 Task: Reply All to email with the signature Dillon Turner with the subject Yearly report from softage.1@softage.net with the message Would it be possible to have a project status update call with all stakeholders next week?
Action: Mouse moved to (1233, 194)
Screenshot: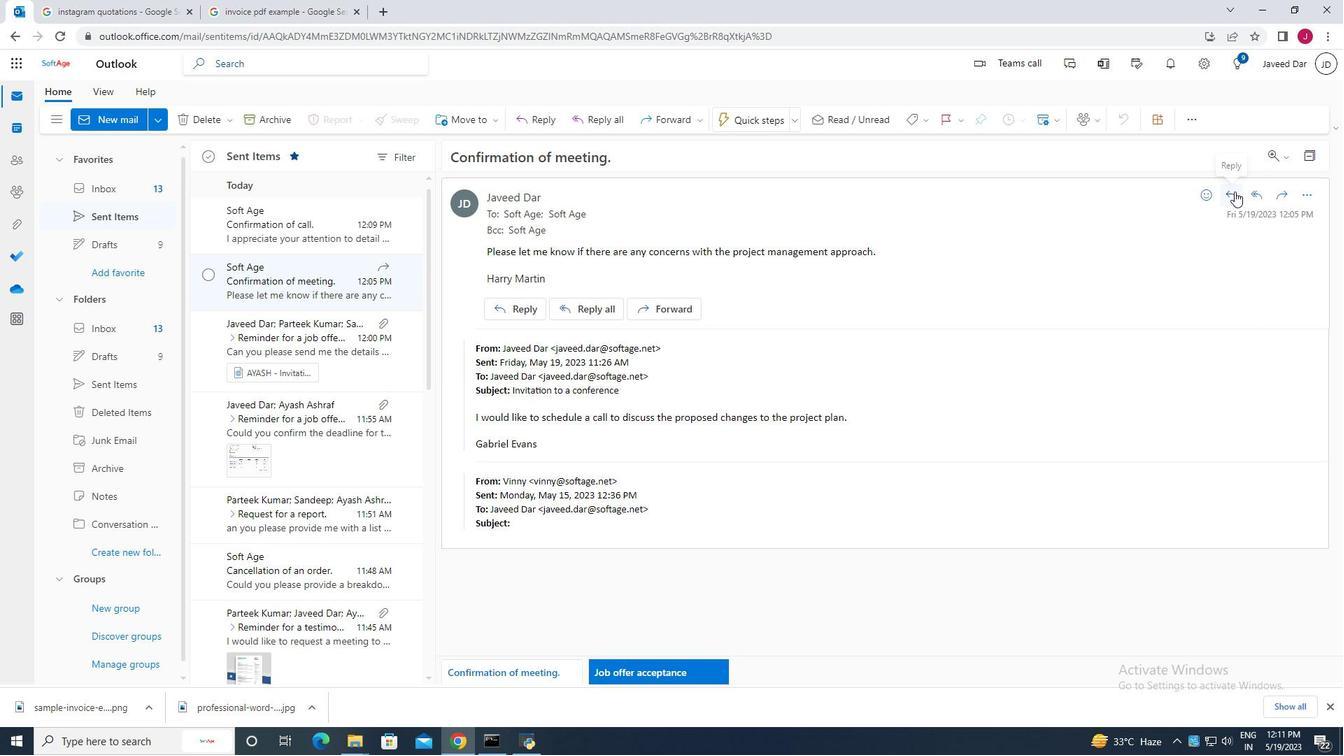 
Action: Mouse pressed left at (1233, 194)
Screenshot: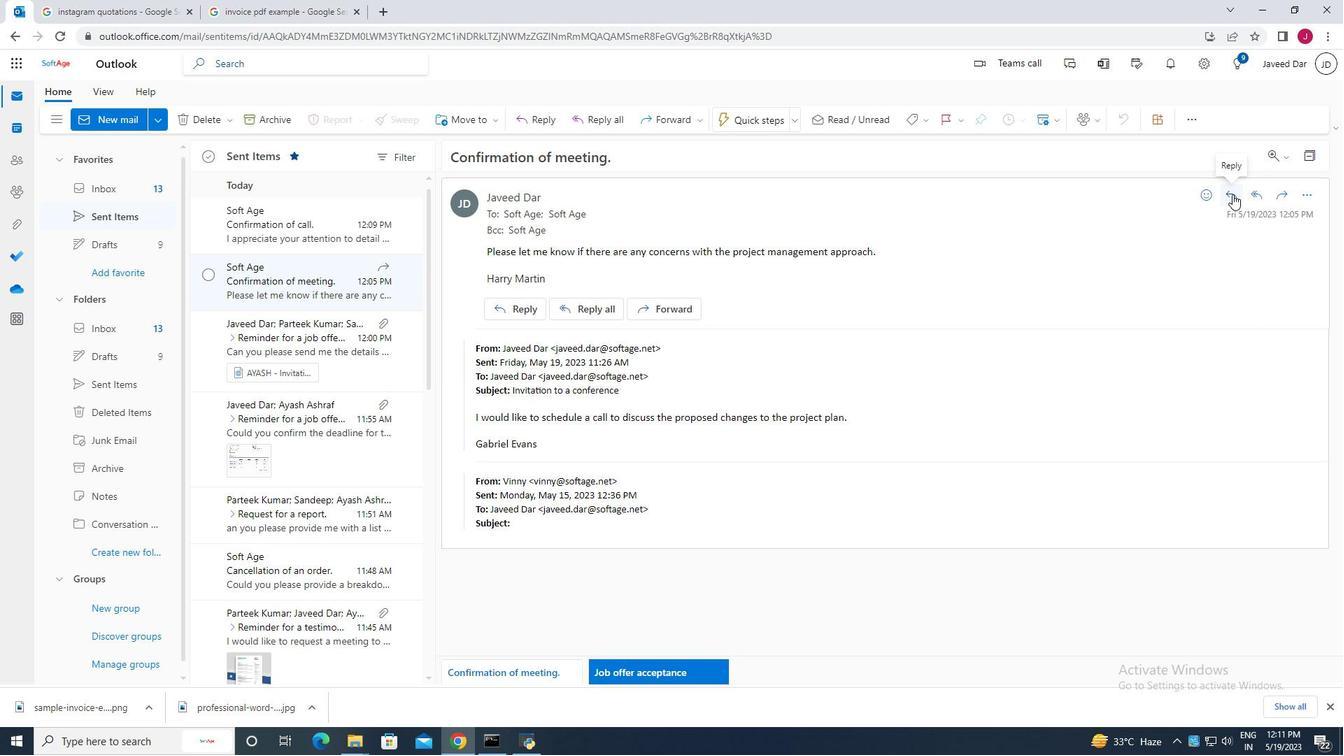 
Action: Mouse moved to (1301, 198)
Screenshot: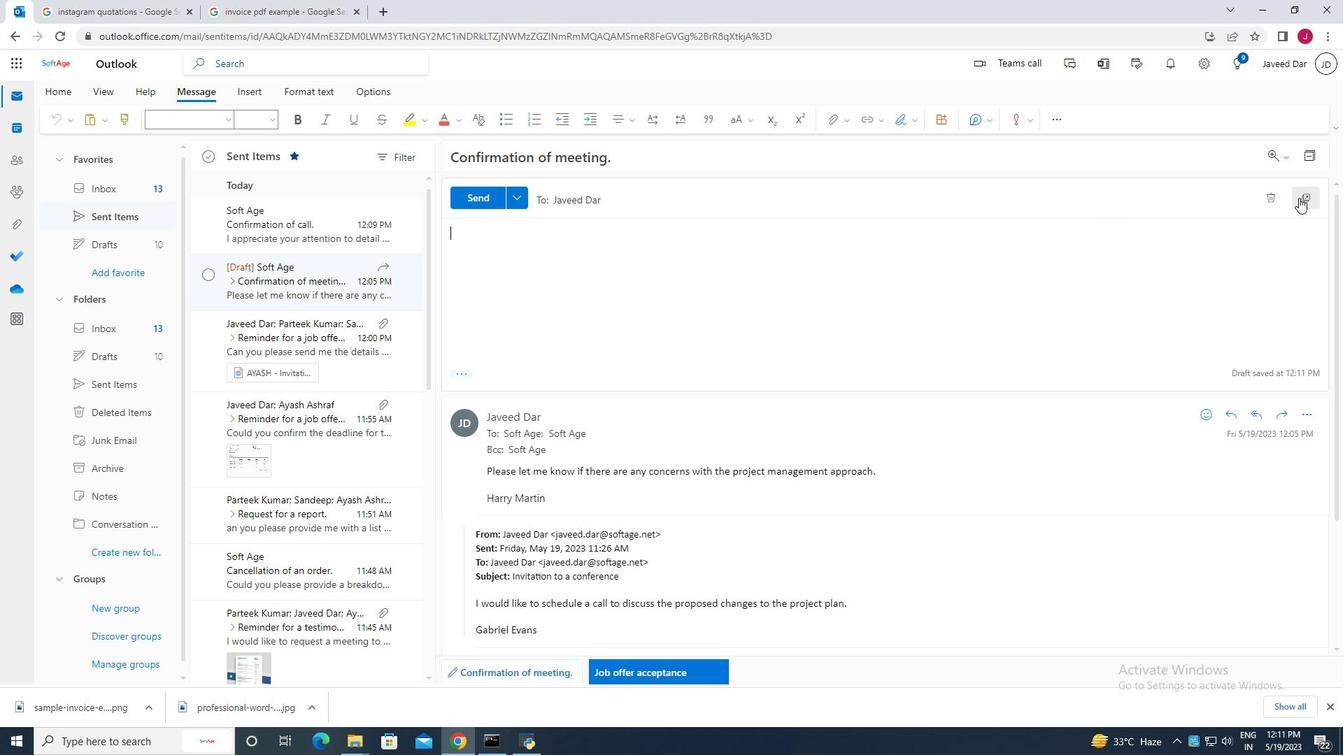 
Action: Mouse pressed left at (1301, 198)
Screenshot: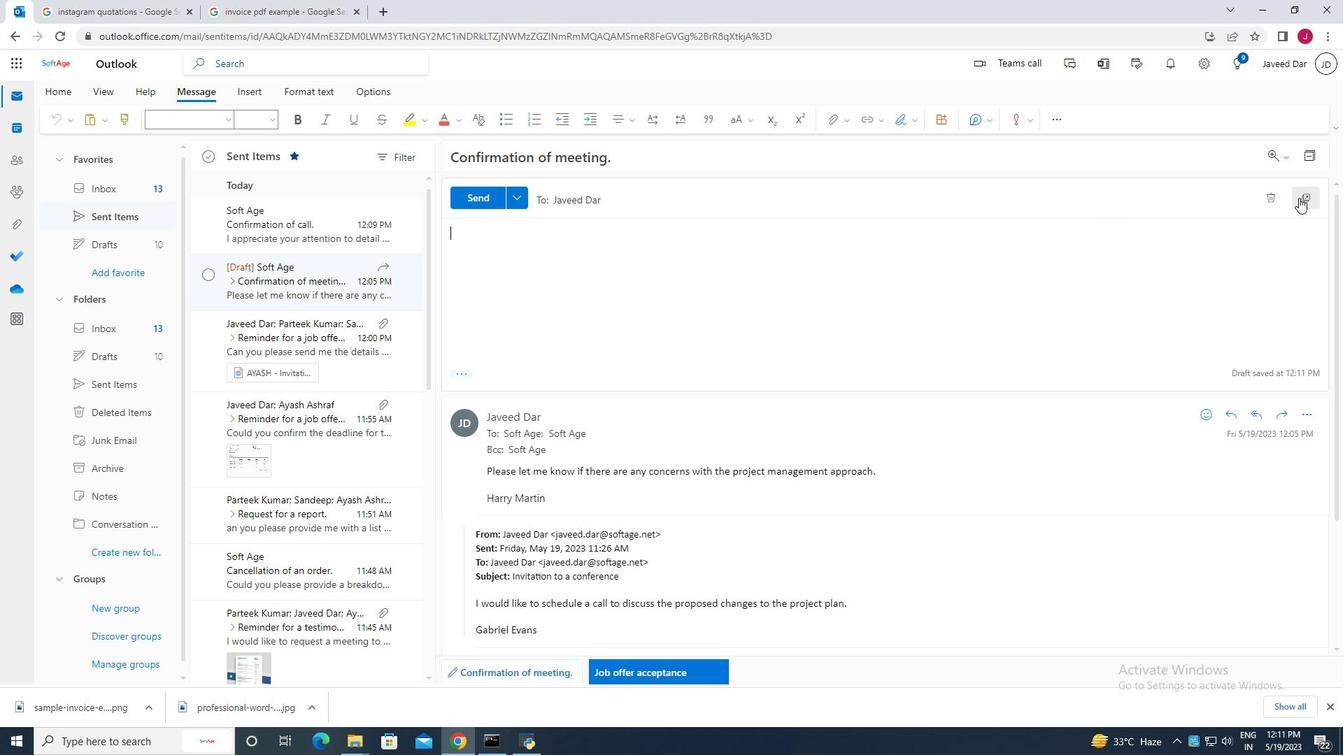 
Action: Mouse moved to (844, 44)
Screenshot: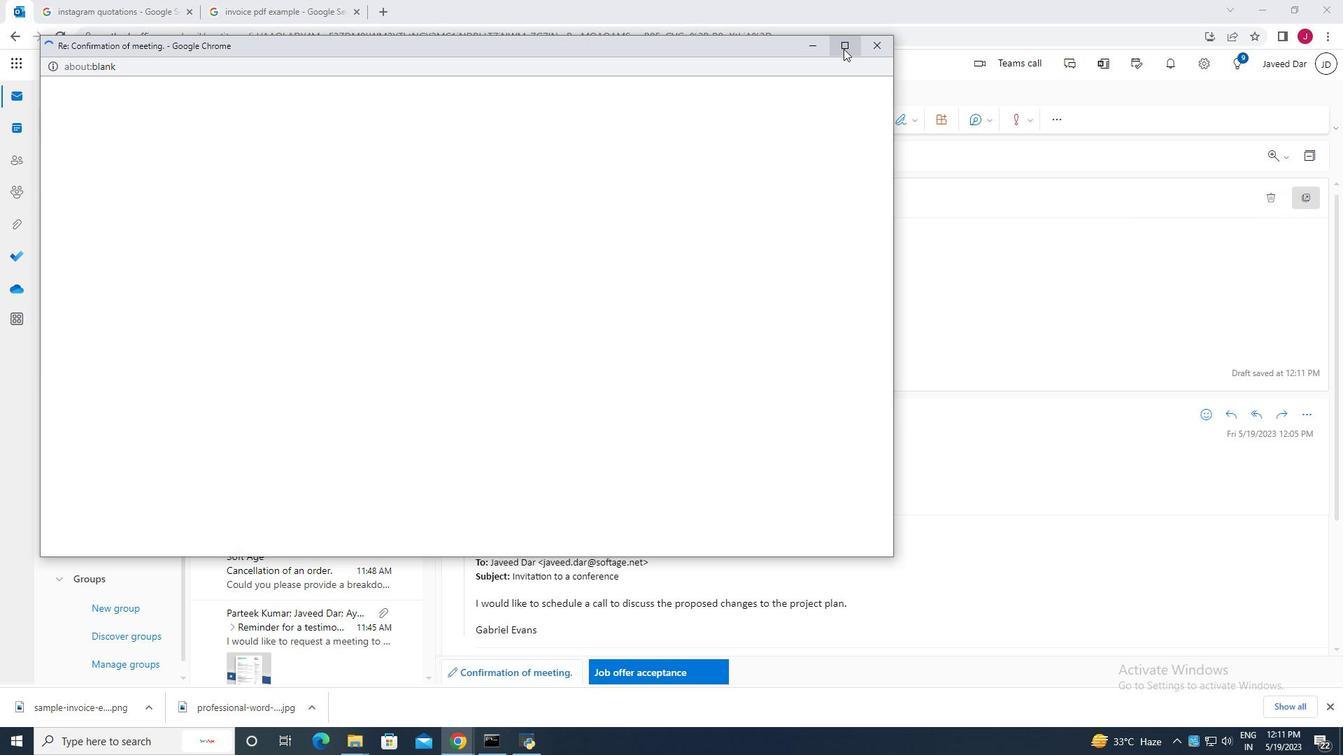 
Action: Mouse pressed left at (844, 44)
Screenshot: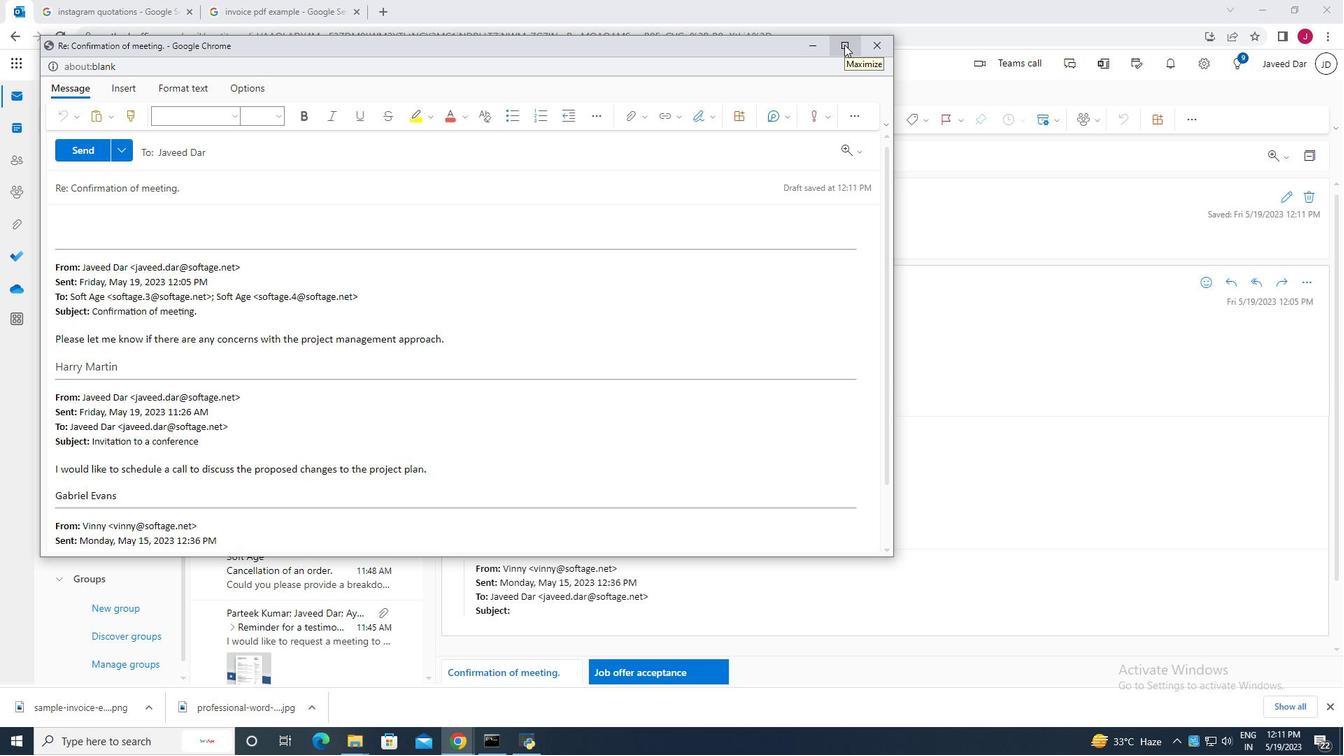 
Action: Mouse moved to (316, 150)
Screenshot: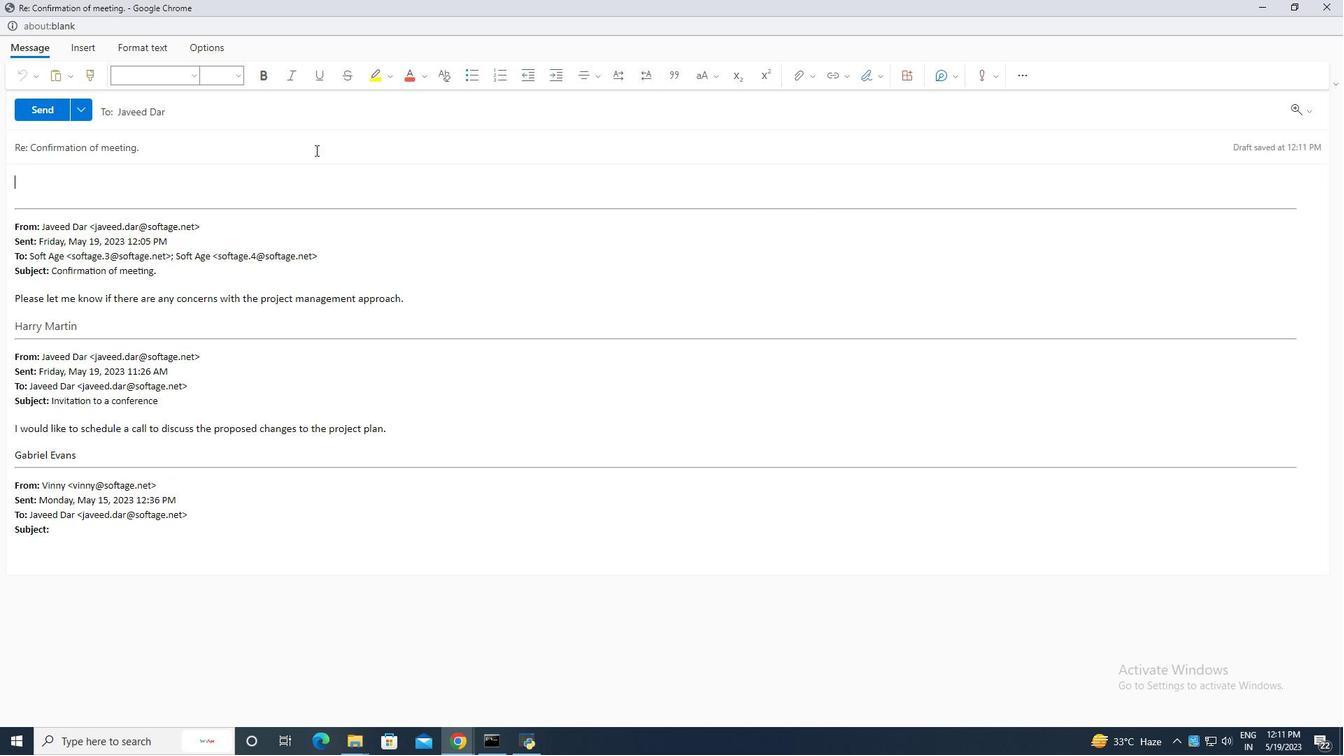
Action: Mouse pressed left at (316, 150)
Screenshot: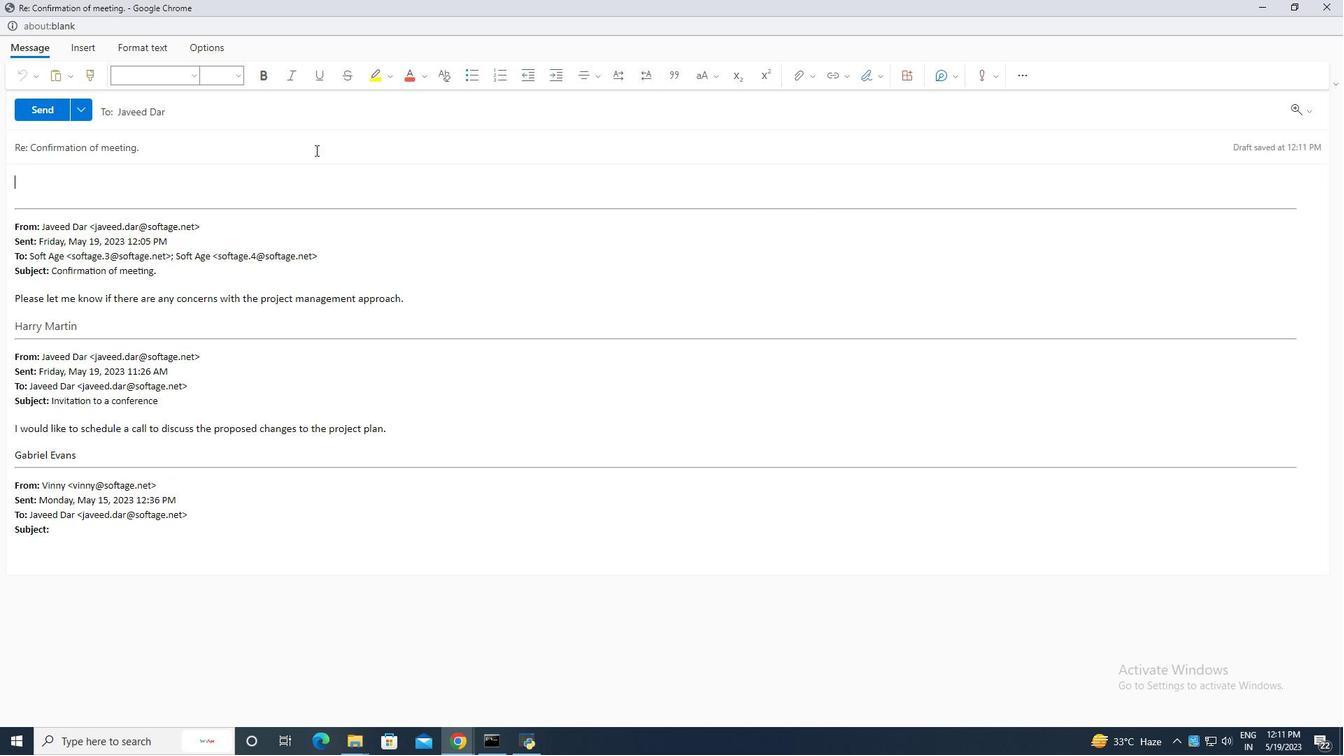 
Action: Mouse moved to (318, 149)
Screenshot: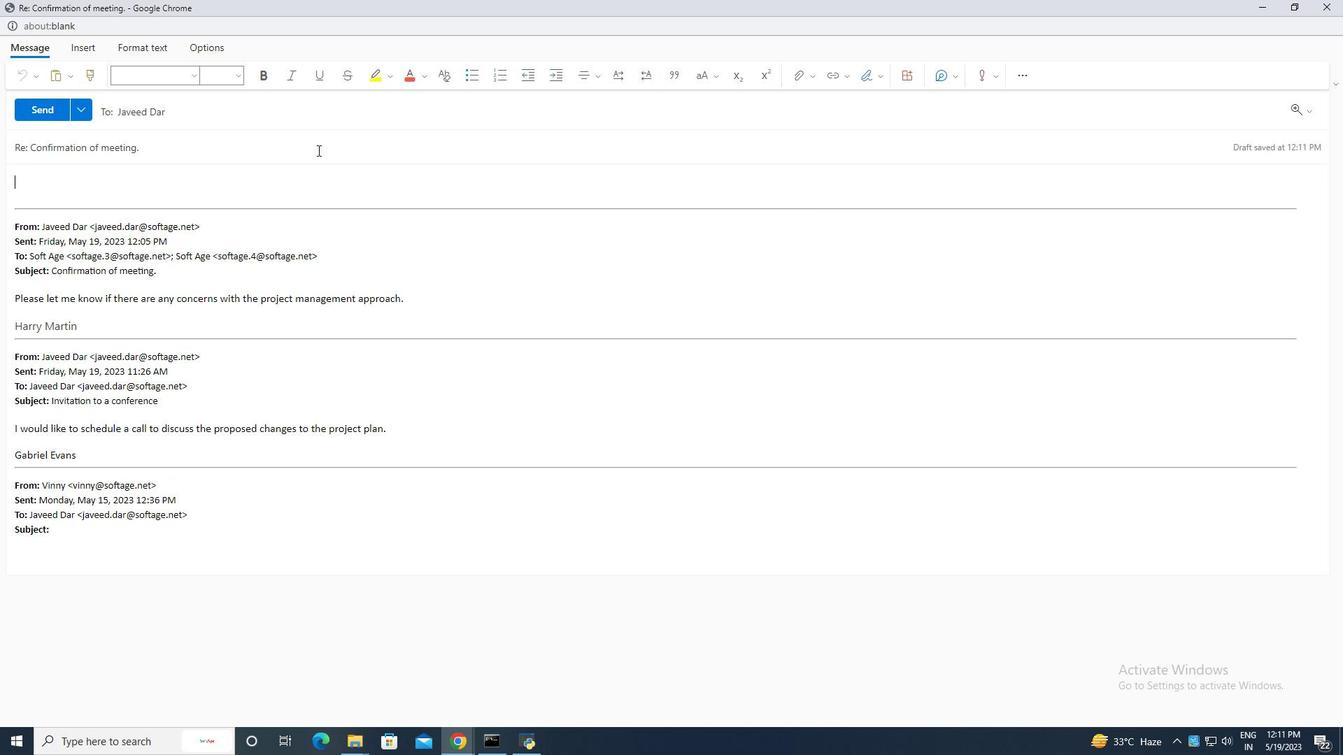 
Action: Key pressed <Key.backspace><Key.backspace><Key.backspace><Key.backspace><Key.backspace><Key.backspace><Key.backspace><Key.backspace><Key.backspace><Key.backspace><Key.backspace><Key.backspace><Key.backspace><Key.backspace><Key.backspace><Key.backspace><Key.backspace><Key.backspace><Key.backspace><Key.backspace><Key.backspace><Key.backspace><Key.backspace><Key.backspace><Key.backspace><Key.backspace><Key.backspace><Key.backspace><Key.backspace><Key.backspace><Key.backspace>
Screenshot: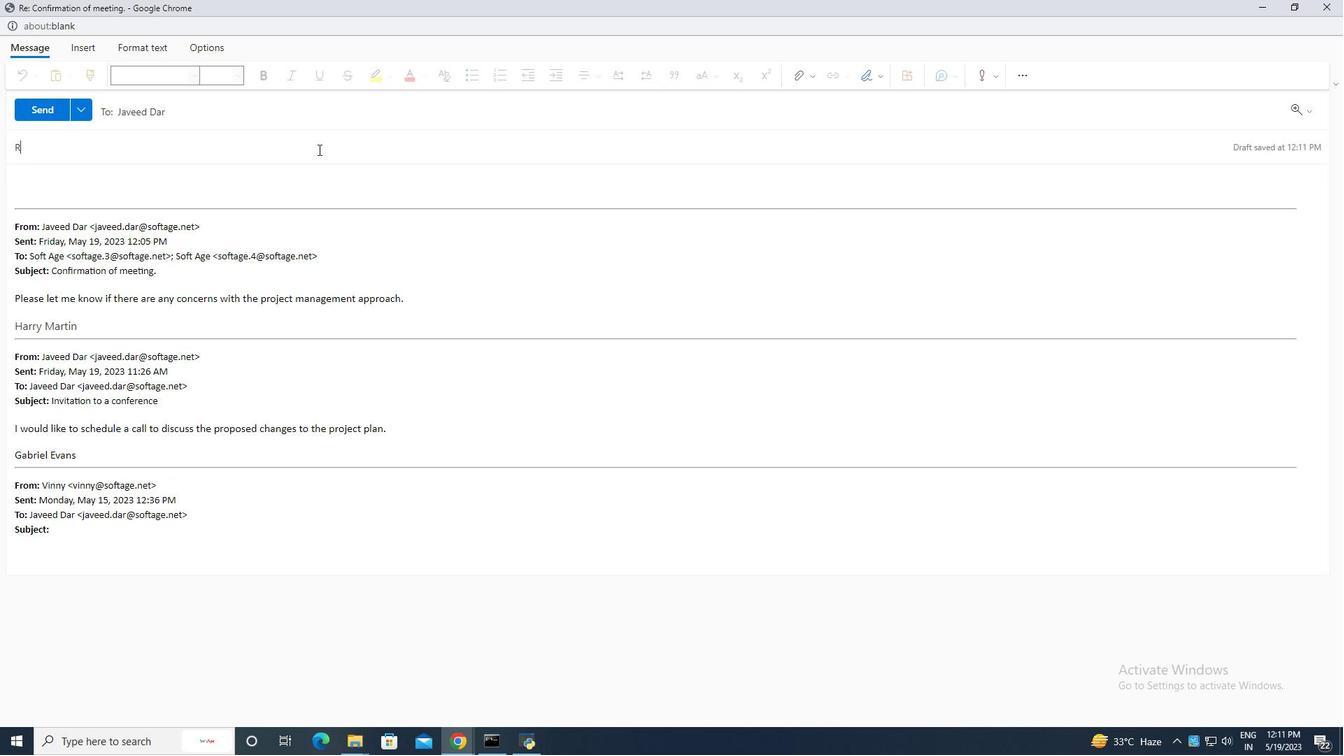 
Action: Mouse moved to (335, 108)
Screenshot: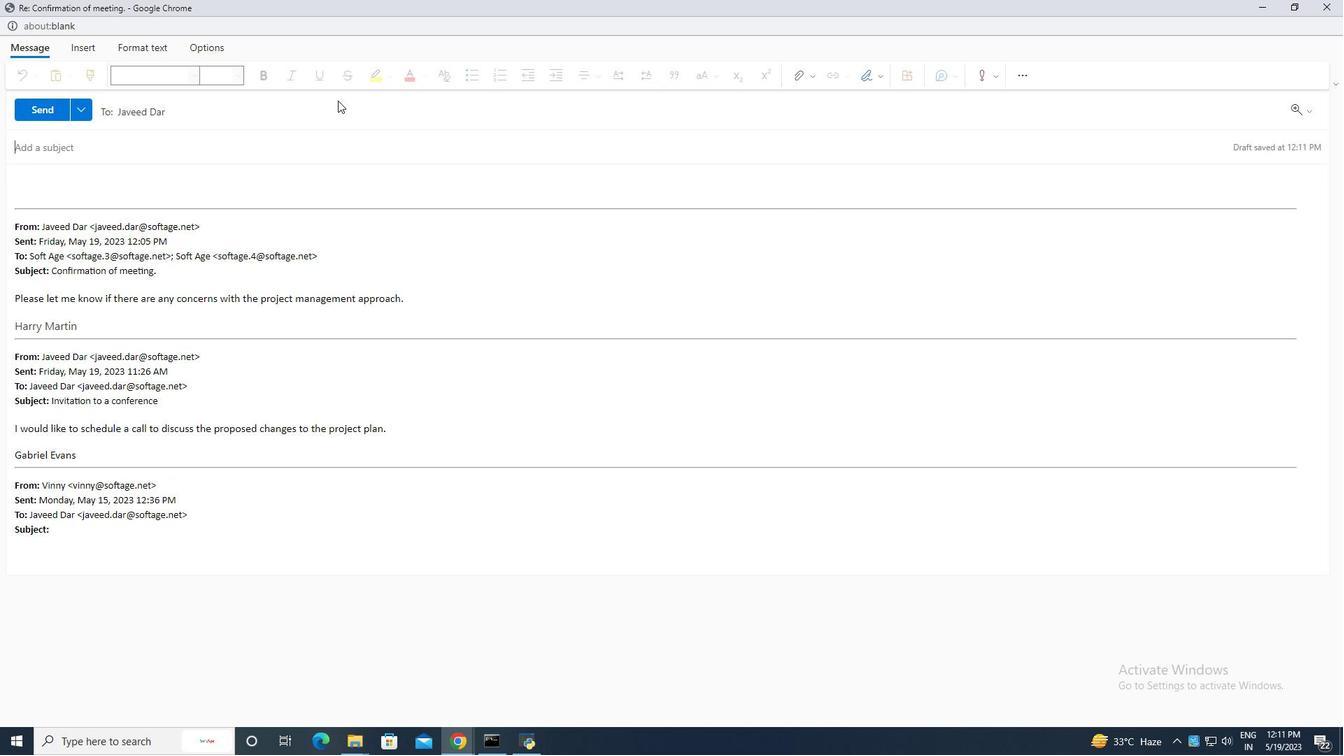 
Action: Mouse pressed left at (335, 108)
Screenshot: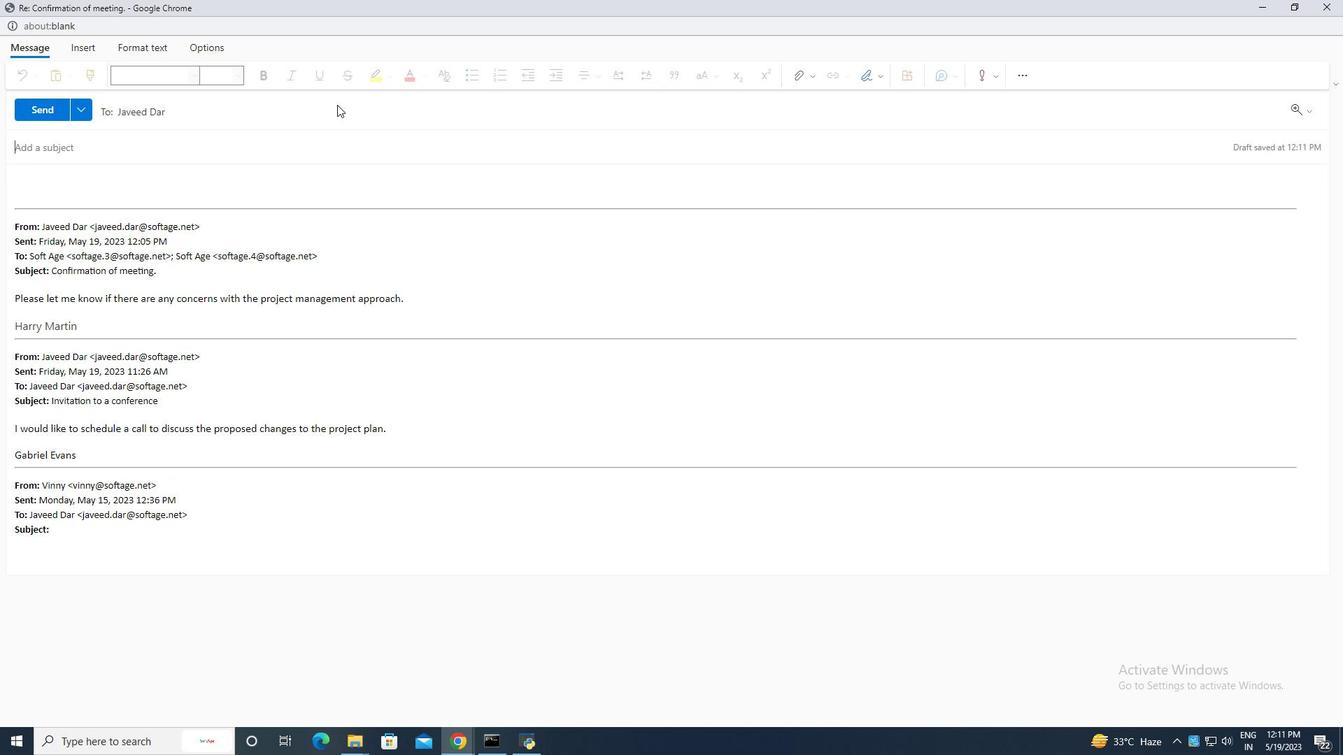 
Action: Mouse moved to (129, 148)
Screenshot: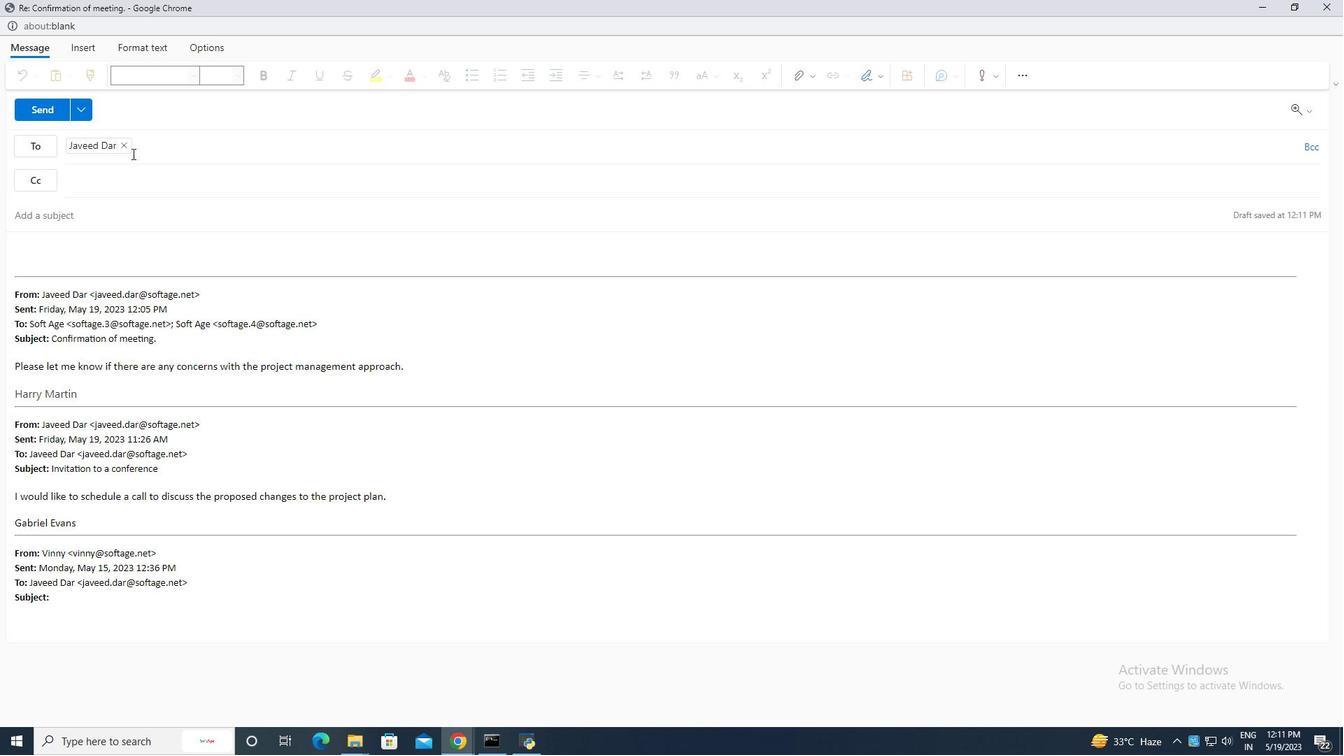 
Action: Mouse pressed left at (129, 148)
Screenshot: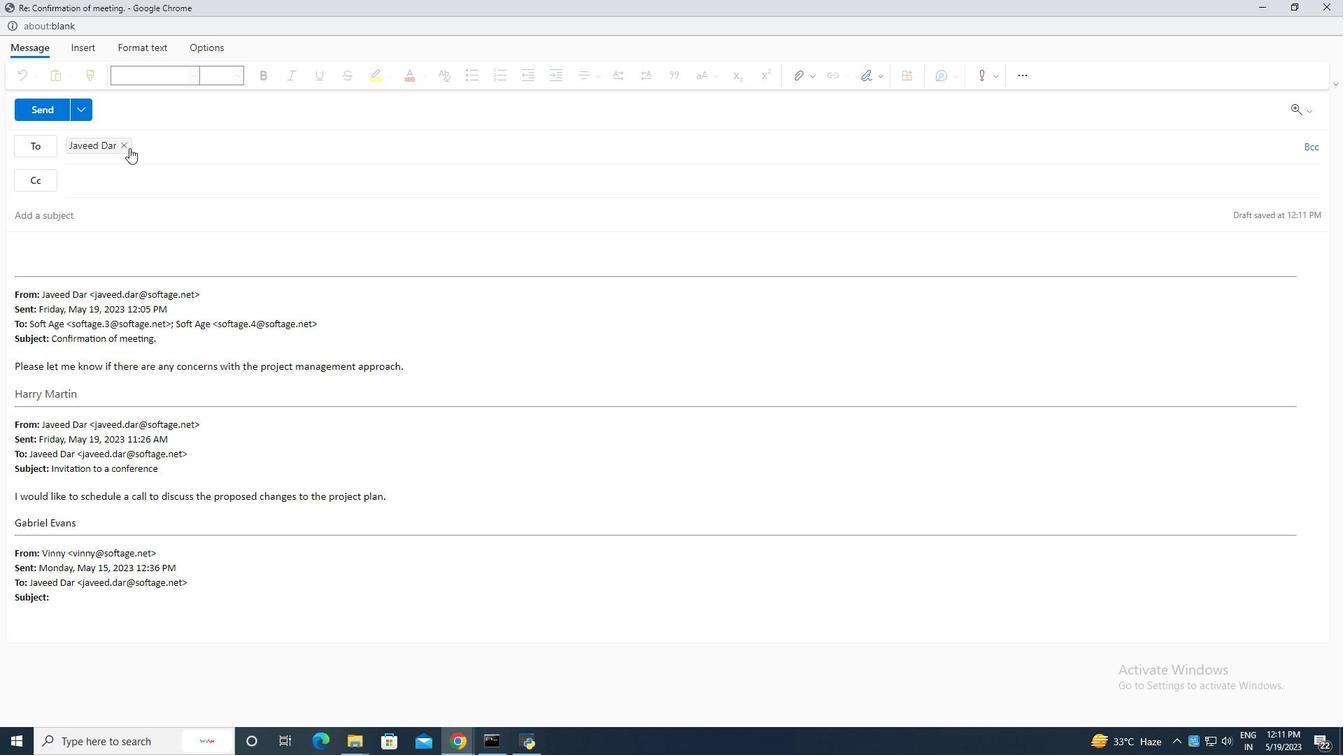 
Action: Mouse moved to (123, 142)
Screenshot: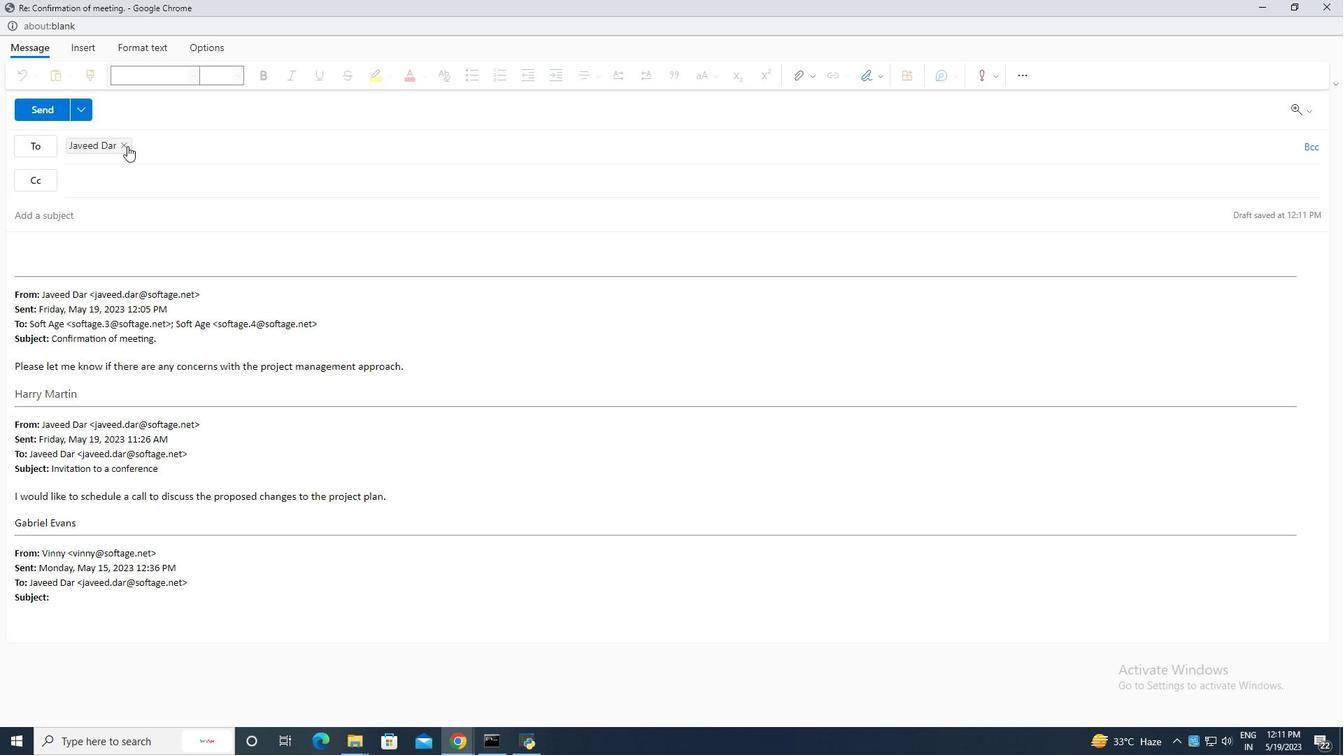 
Action: Mouse pressed left at (123, 142)
Screenshot: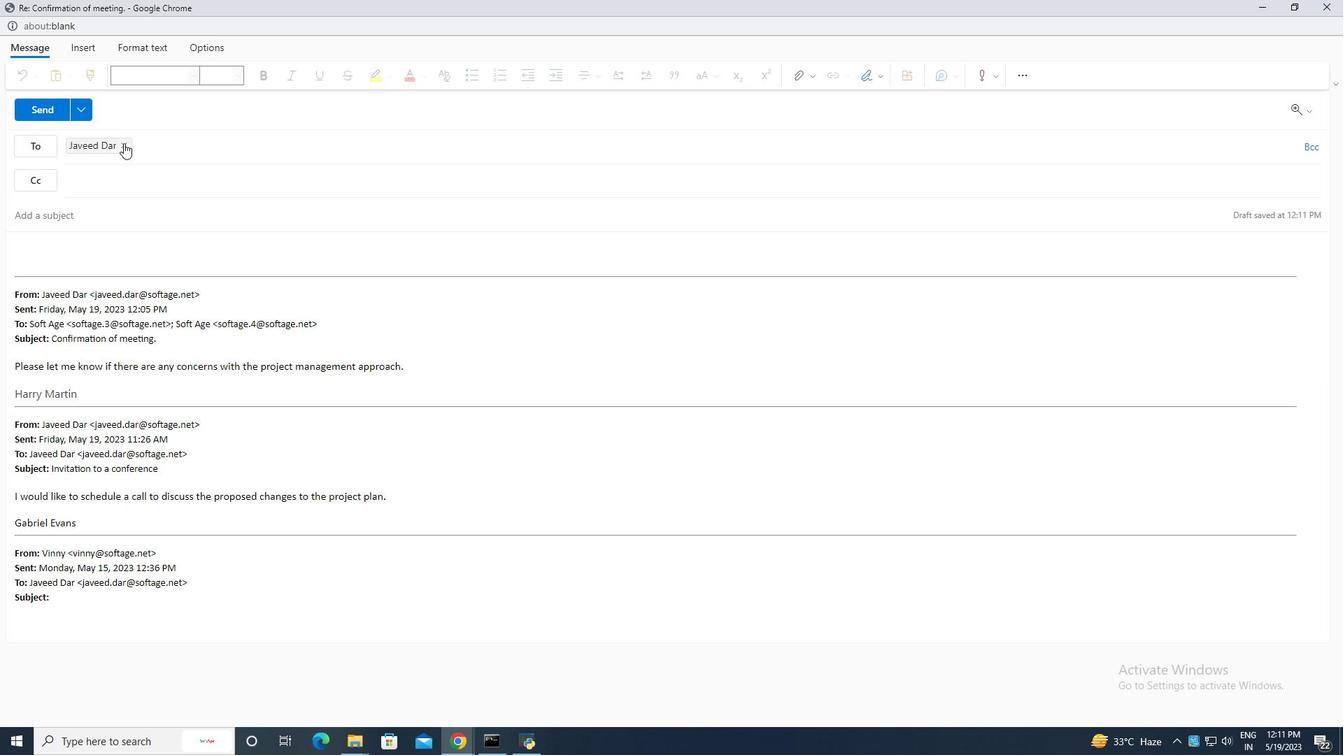 
Action: Mouse moved to (347, 212)
Screenshot: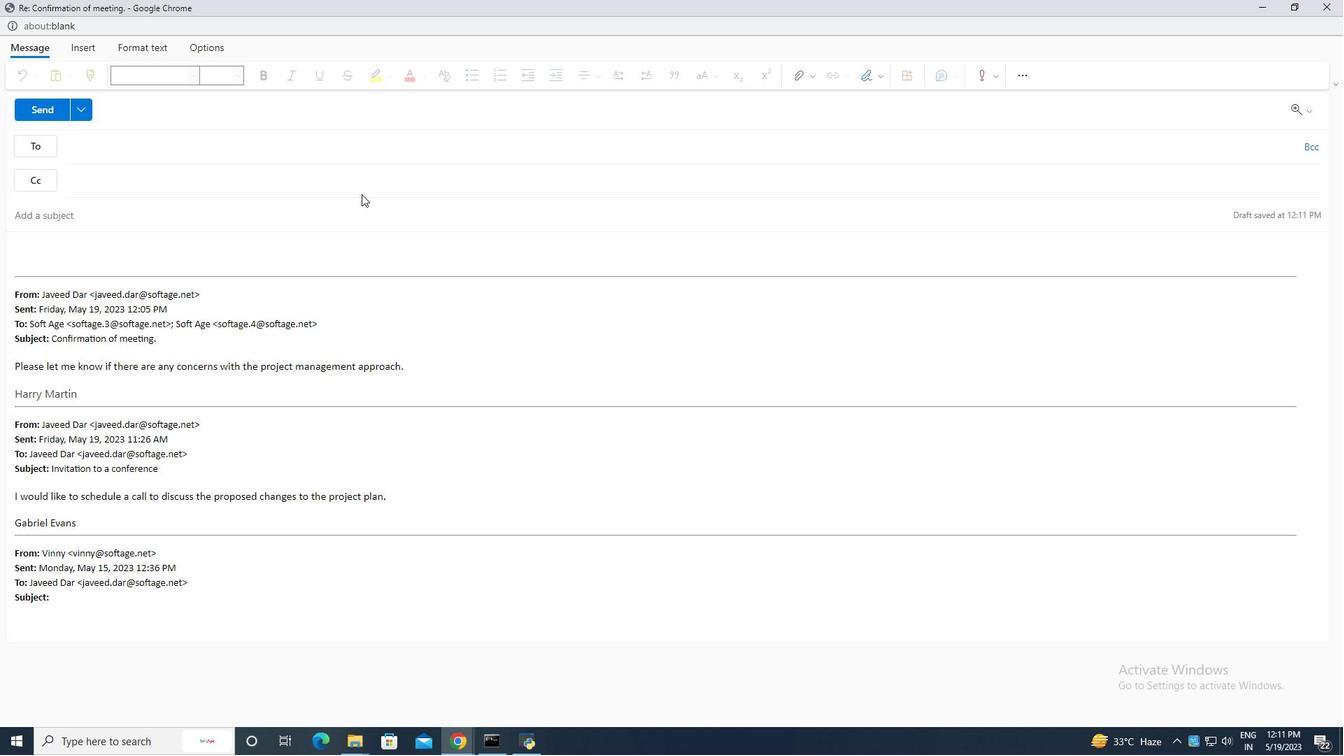 
Action: Mouse pressed left at (347, 212)
Screenshot: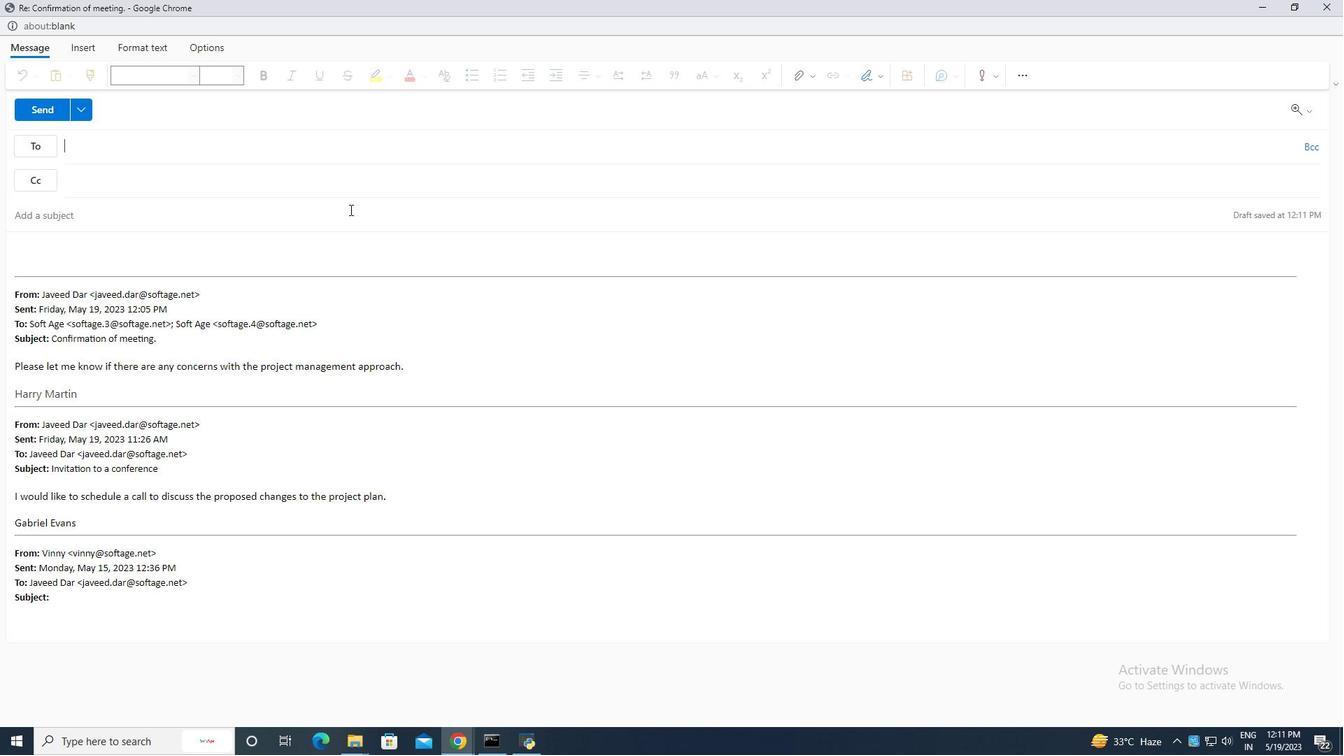 
Action: Mouse moved to (347, 212)
Screenshot: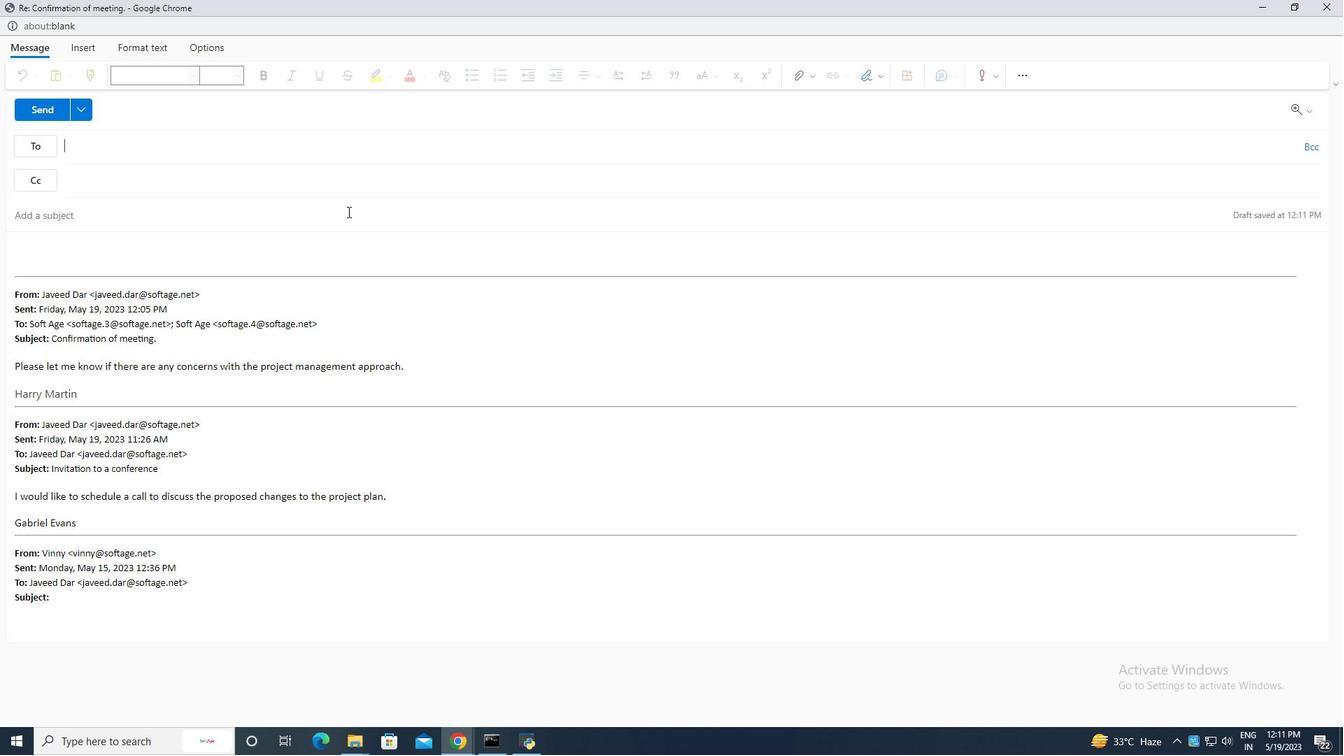 
Action: Key pressed <Key.caps_lock>Y<Key.caps_lock>early<Key.space>report<Key.space>f<Key.backspace>.
Screenshot: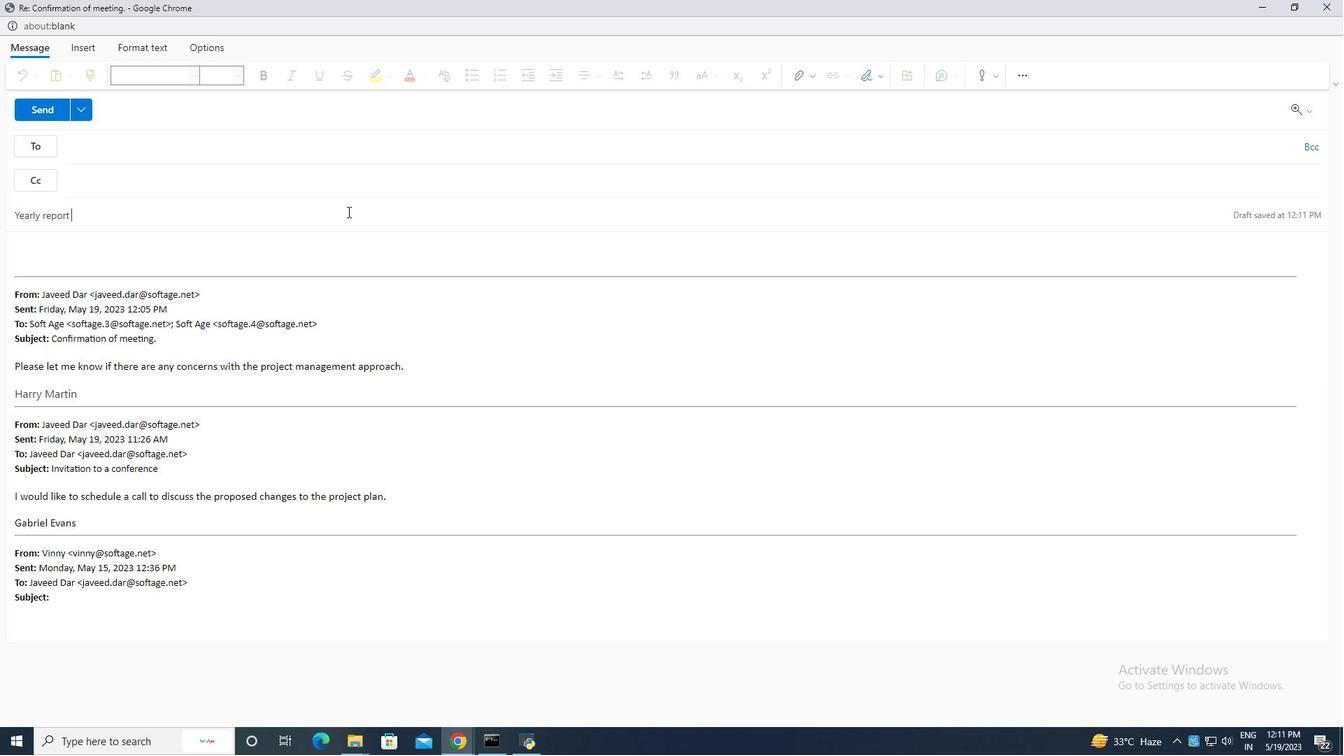 
Action: Mouse moved to (148, 254)
Screenshot: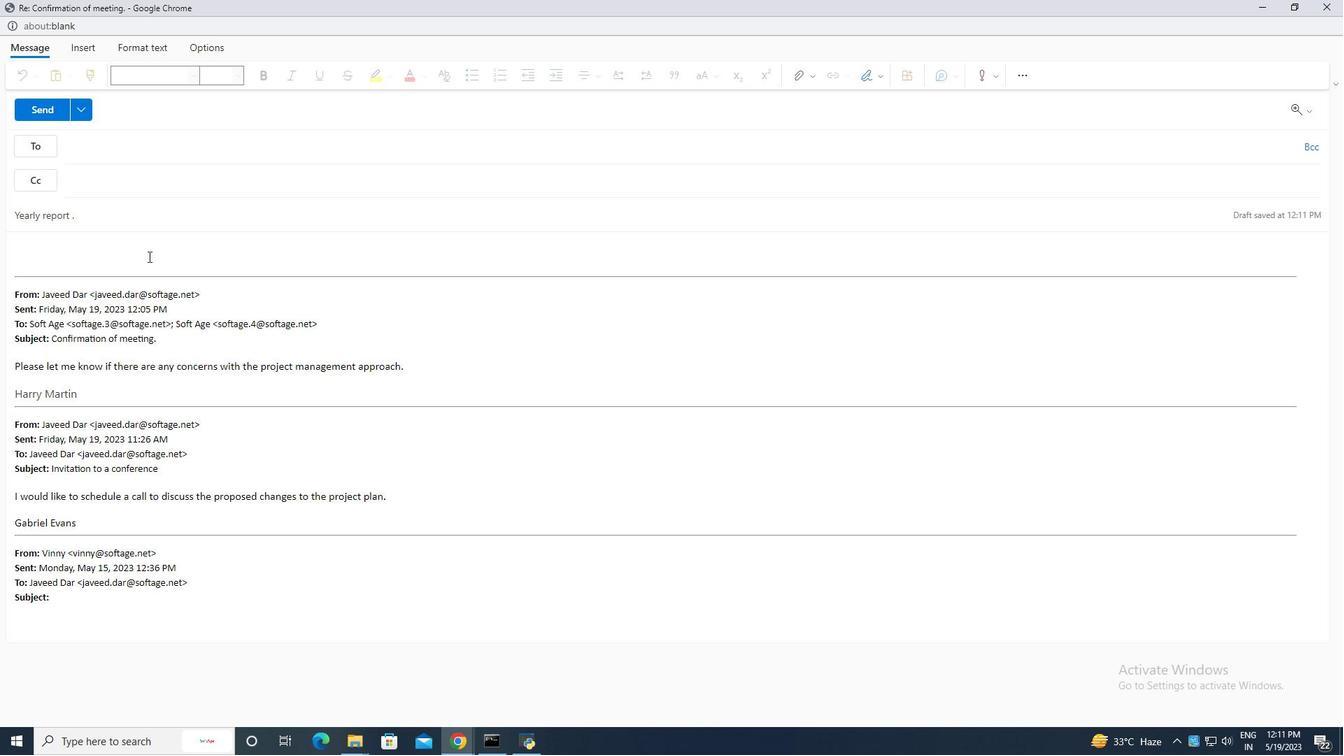 
Action: Mouse pressed left at (148, 254)
Screenshot: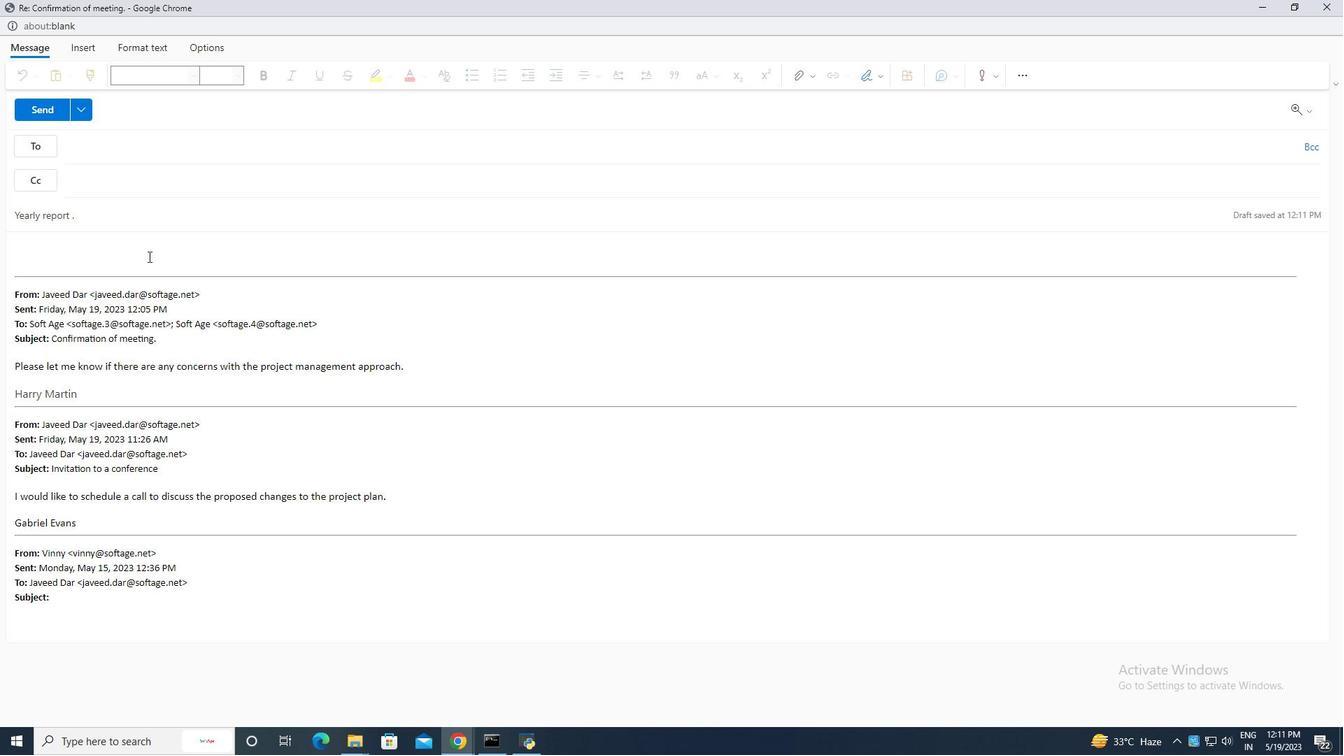 
Action: Mouse moved to (426, 323)
Screenshot: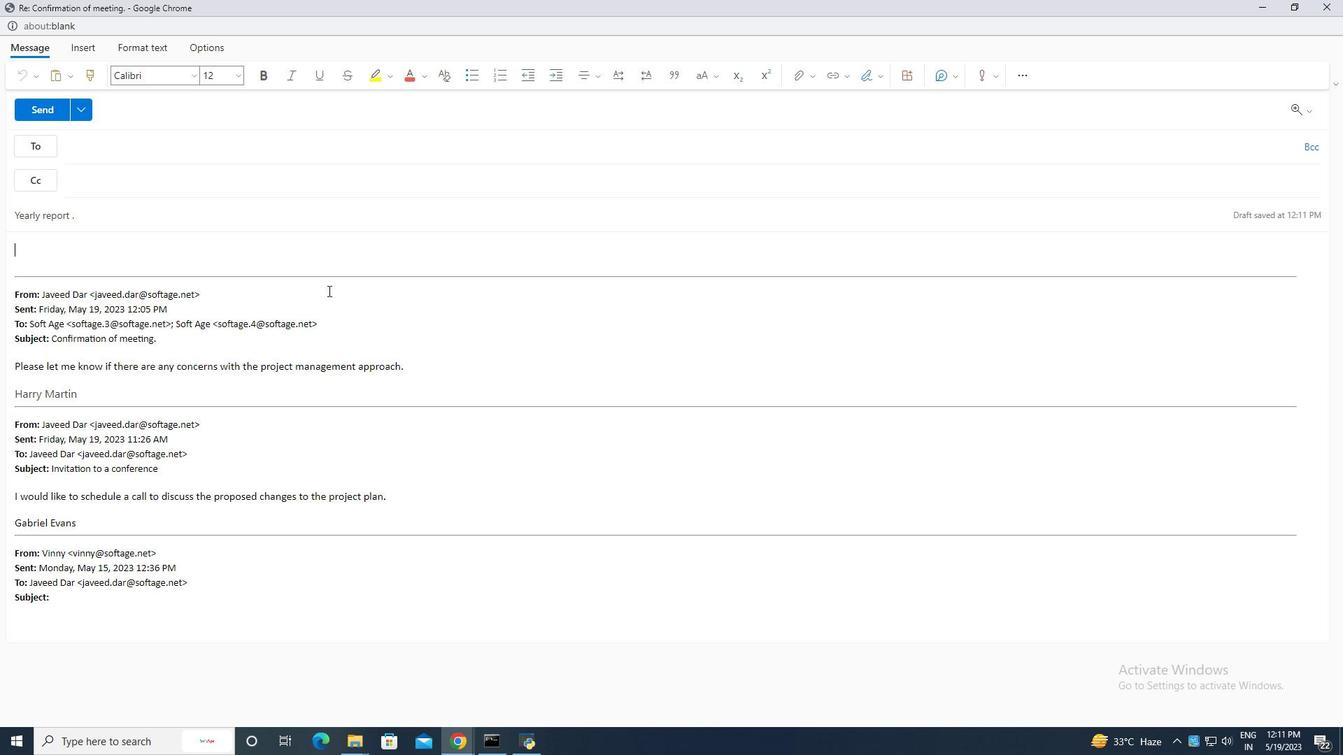 
Action: Key pressed <Key.caps_lock>W<Key.caps_lock>ould<Key.space>you<Key.space><Key.backspace><Key.backspace><Key.backspace><Key.backspace>it<Key.space>be<Key.space>possible<Key.space>to<Key.space>have<Key.space>a<Key.space>project<Key.space>status<Key.space><Key.backspace><Key.backspace><Key.backspace><Key.backspace><Key.backspace><Key.backspace><Key.backspace>status<Key.space>update<Key.space>call<Key.space>with<Key.space>all<Key.space>atakeholders<Key.space>next<Key.space>week<Key.left><Key.left><Key.left><Key.left><Key.left><Key.left><Key.left><Key.left><Key.left><Key.left><Key.left><Key.left><Key.left><Key.left><Key.left><Key.left><Key.left><Key.left><Key.left><Key.left><Key.left><Key.left>s<Key.right><Key.backspace><Key.right><Key.right><Key.right><Key.right><Key.right><Key.right><Key.right><Key.right><Key.right><Key.right><Key.right><Key.right><Key.right><Key.right><Key.right><Key.right><Key.right><Key.right><Key.right><Key.right><Key.right>.<Key.space>
Screenshot: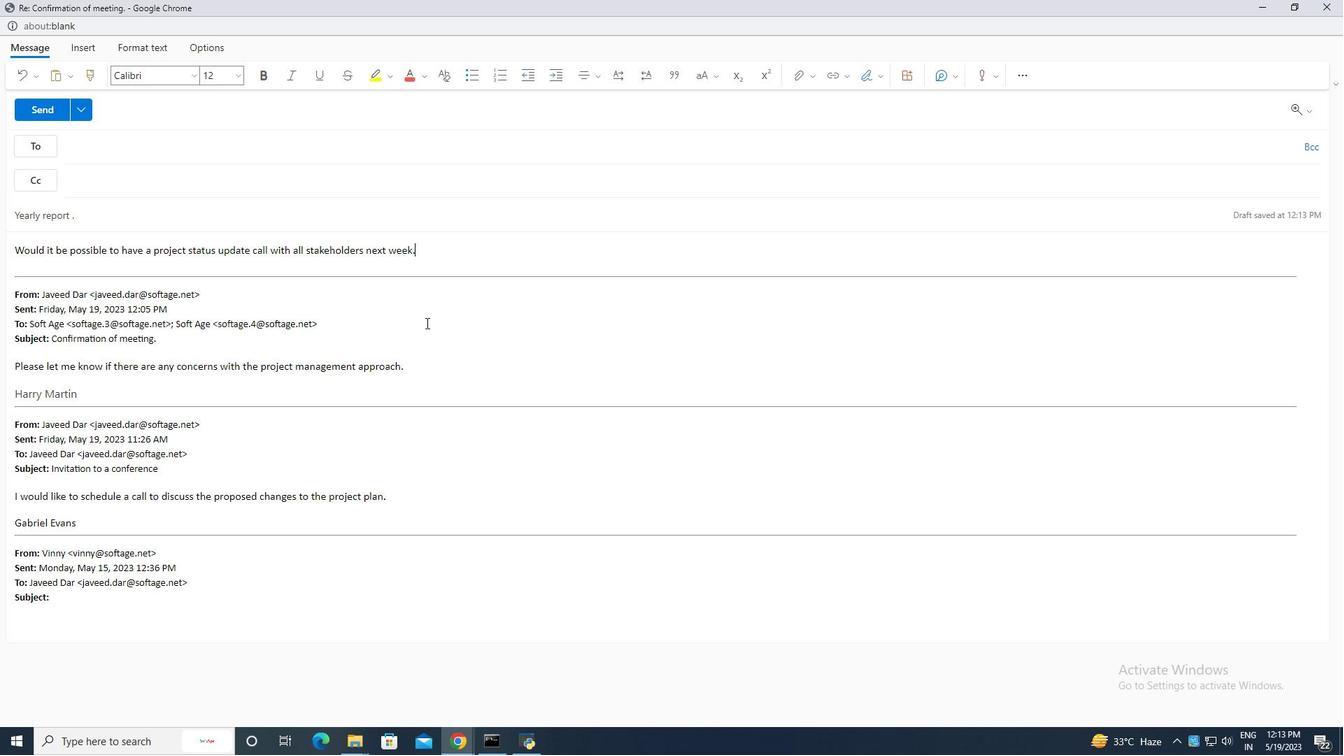 
Action: Mouse moved to (870, 76)
Screenshot: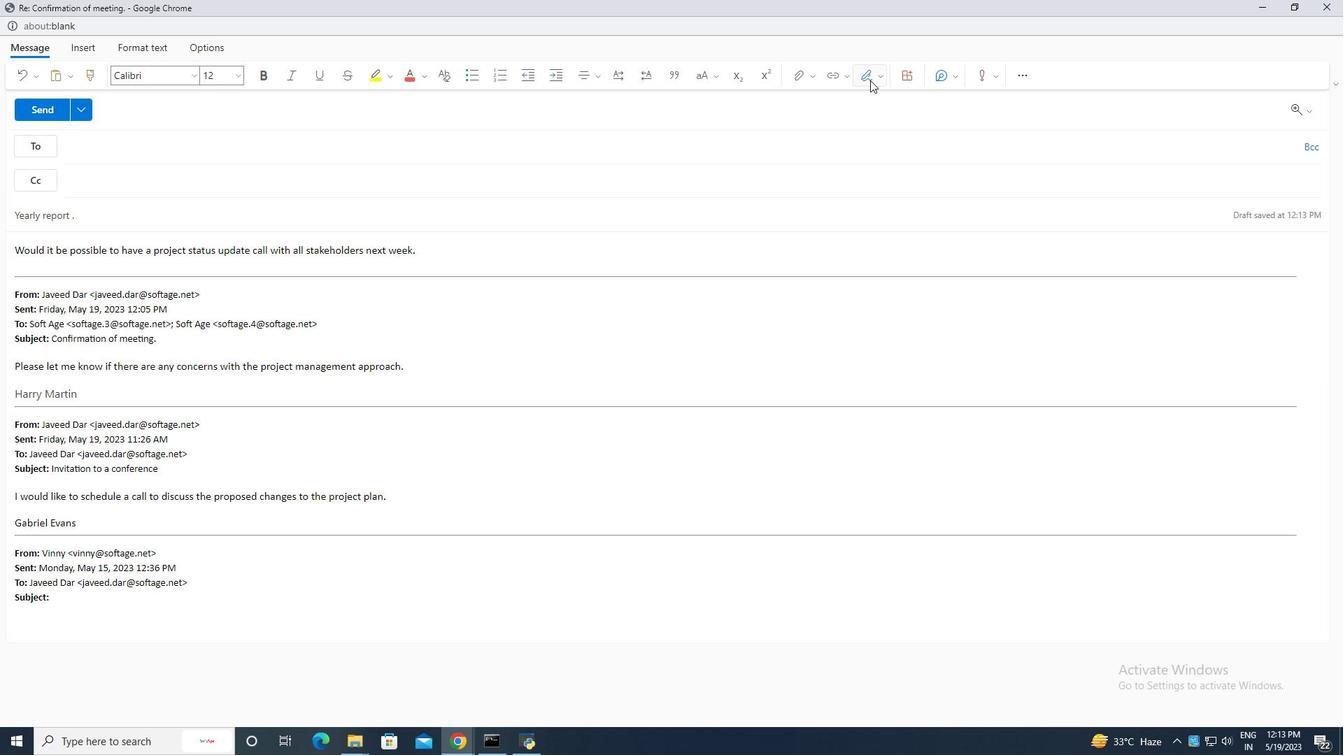 
Action: Mouse pressed left at (870, 76)
Screenshot: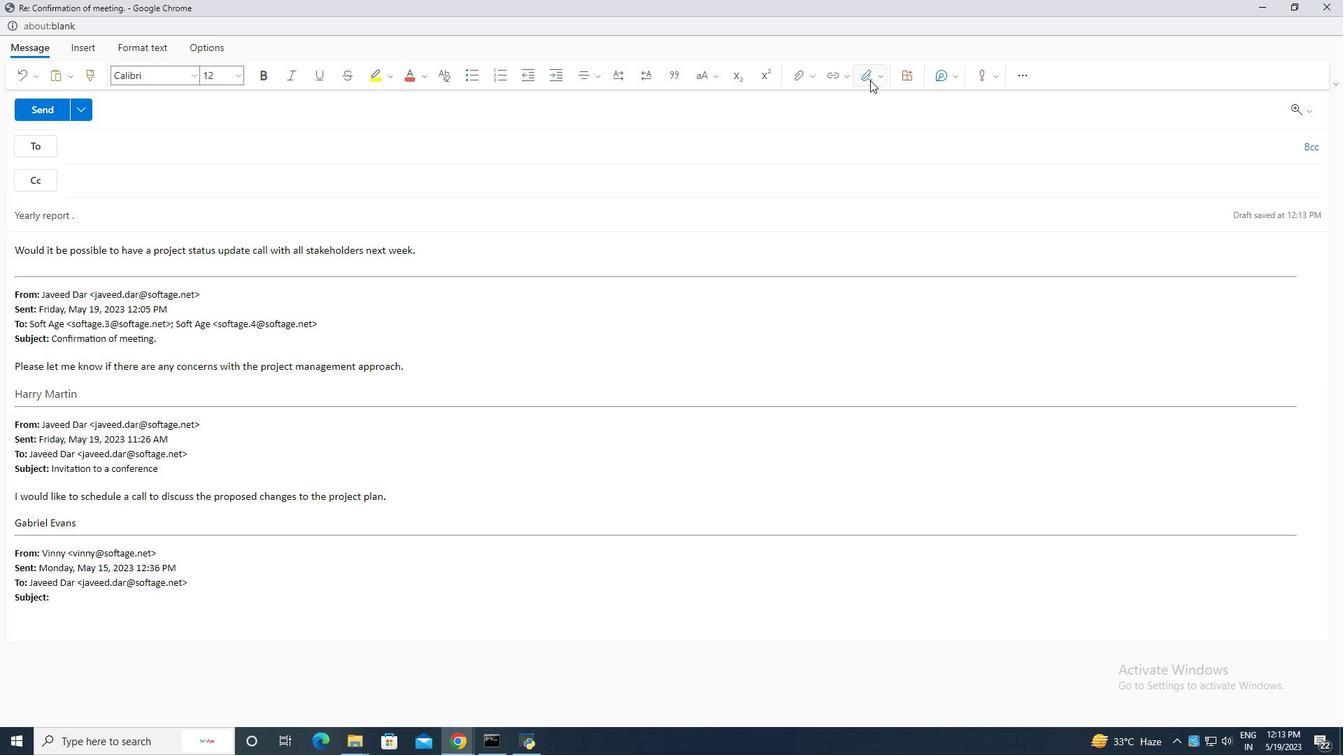 
Action: Mouse moved to (812, 486)
Screenshot: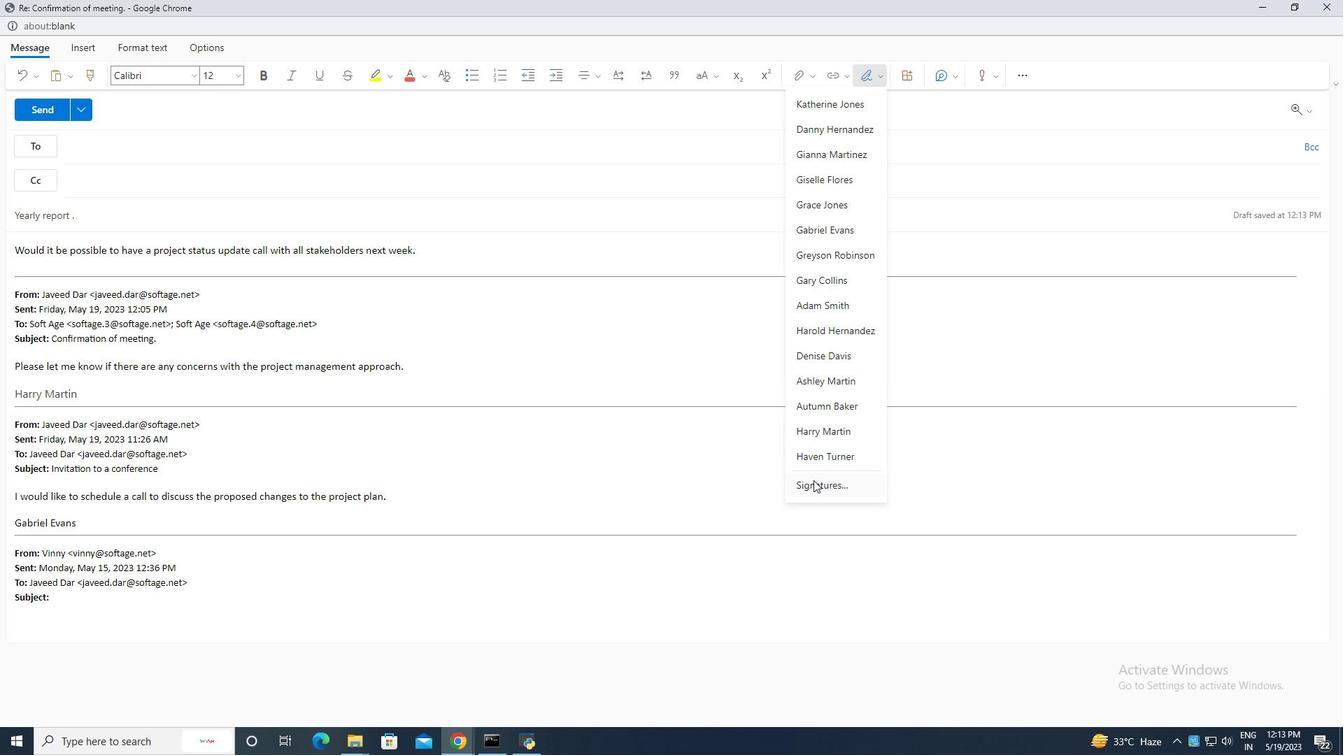 
Action: Mouse pressed left at (812, 486)
Screenshot: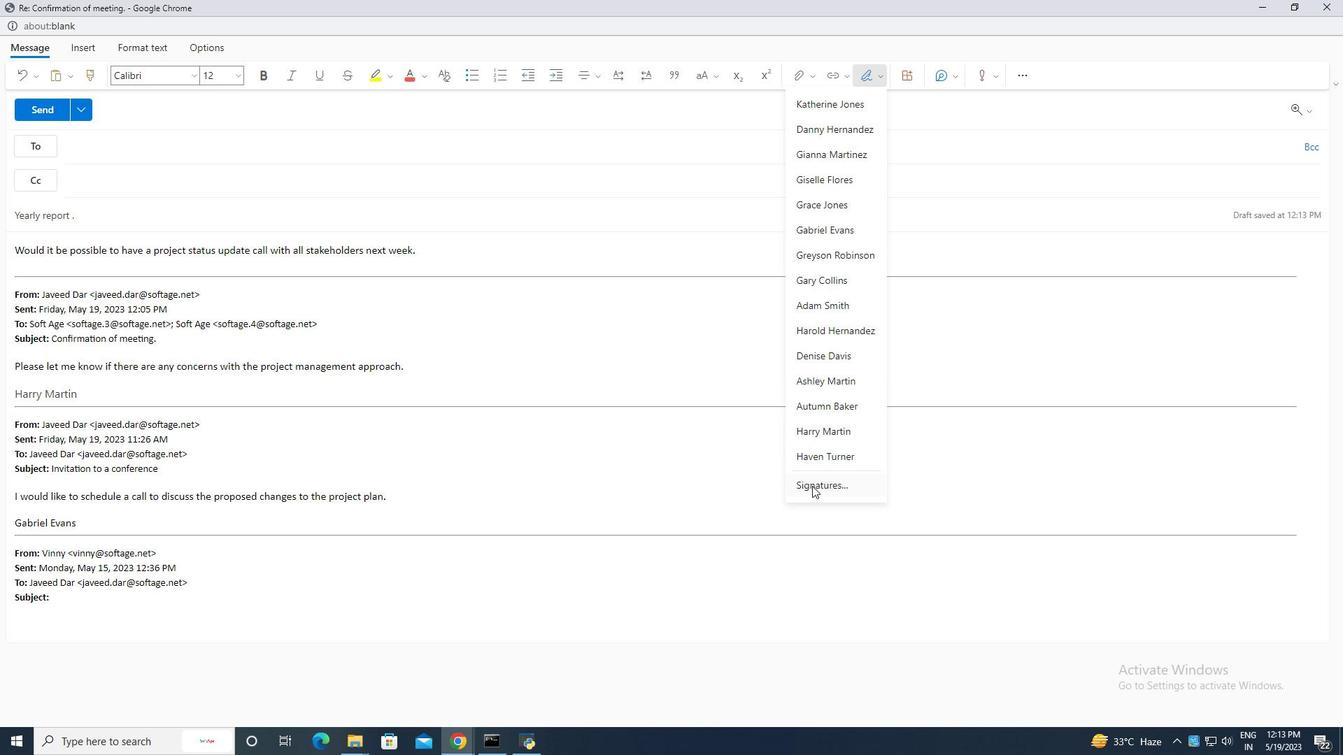 
Action: Mouse moved to (598, 195)
Screenshot: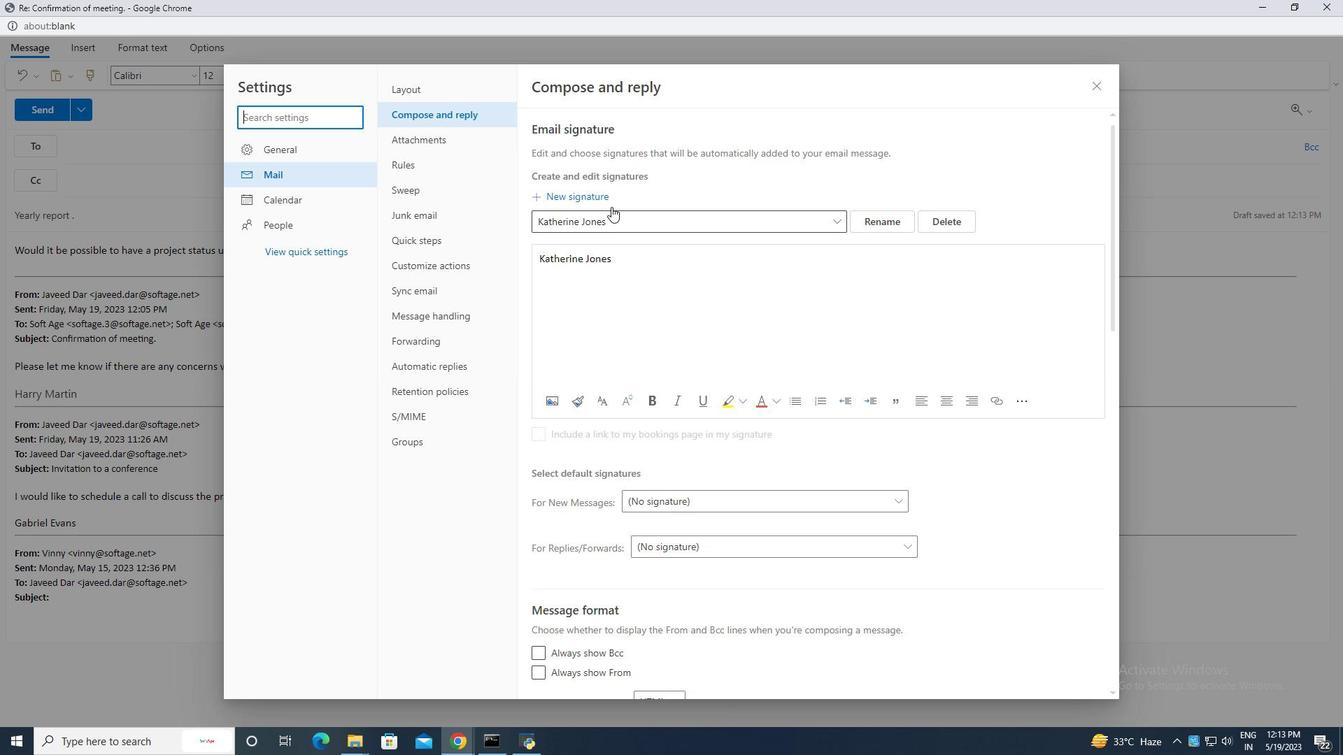 
Action: Mouse pressed left at (598, 195)
Screenshot: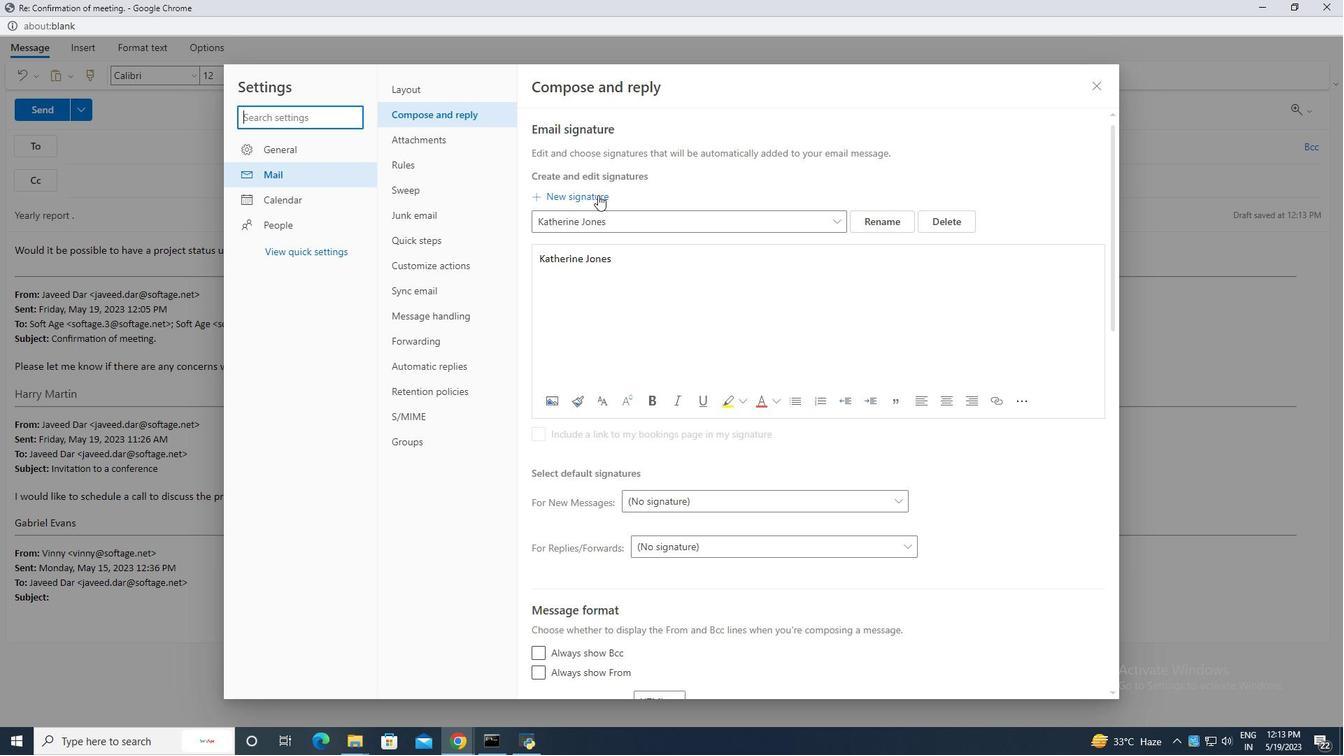 
Action: Mouse moved to (587, 226)
Screenshot: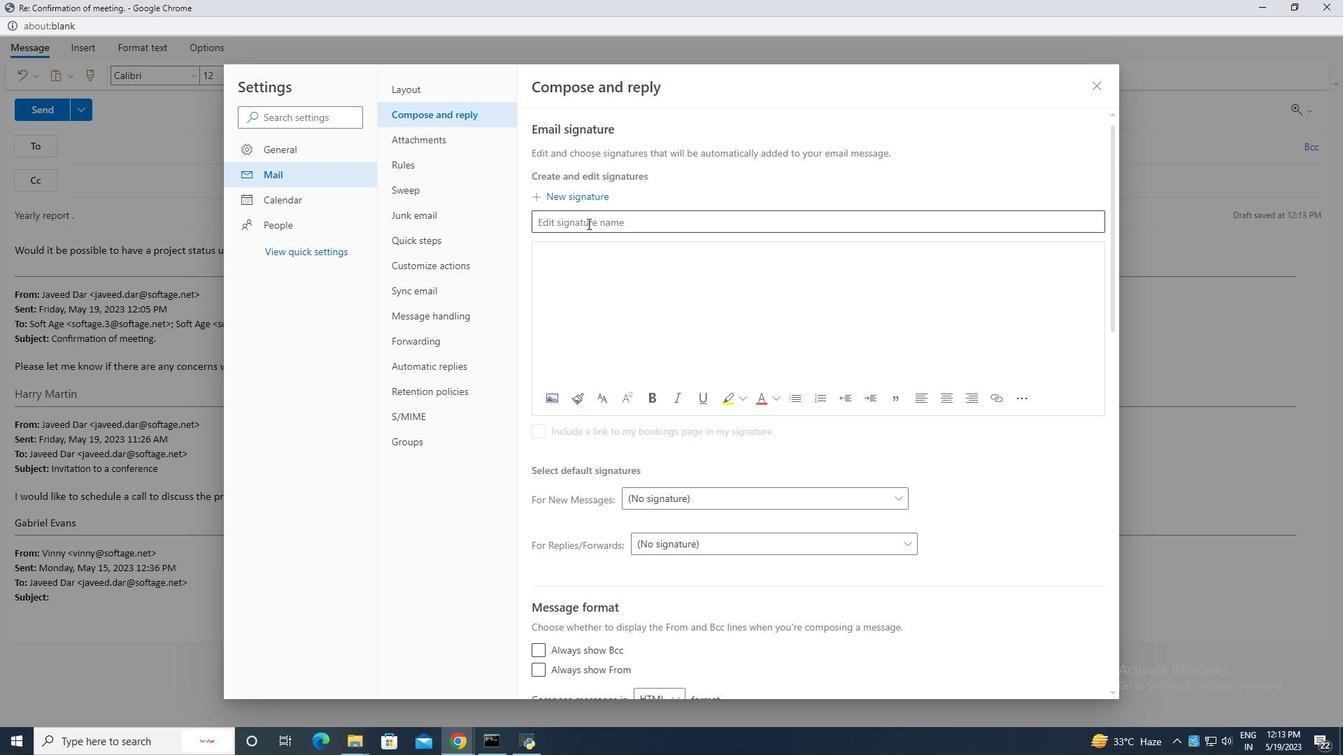 
Action: Mouse pressed left at (587, 226)
Screenshot: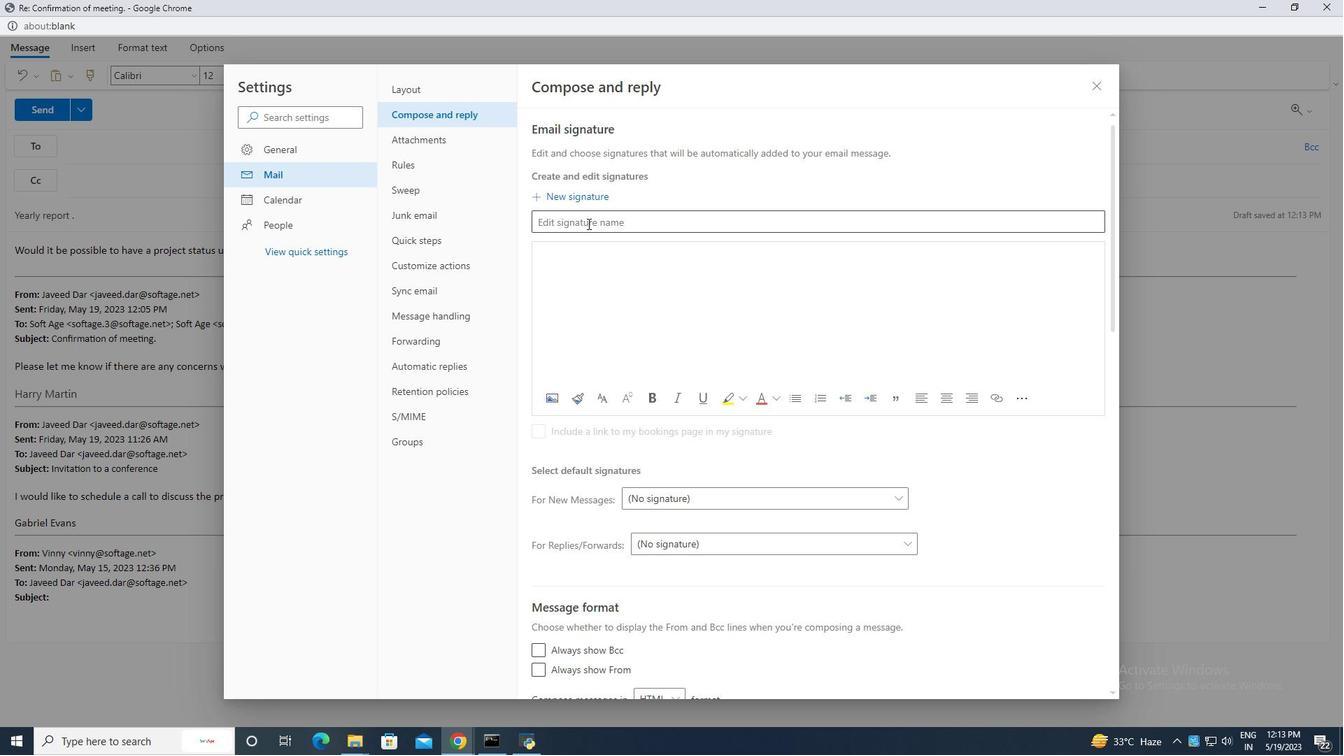 
Action: Key pressed <Key.caps_lock>D<Key.caps_lock>illon<Key.space><Key.caps_lock>T<Key.caps_lock>urner
Screenshot: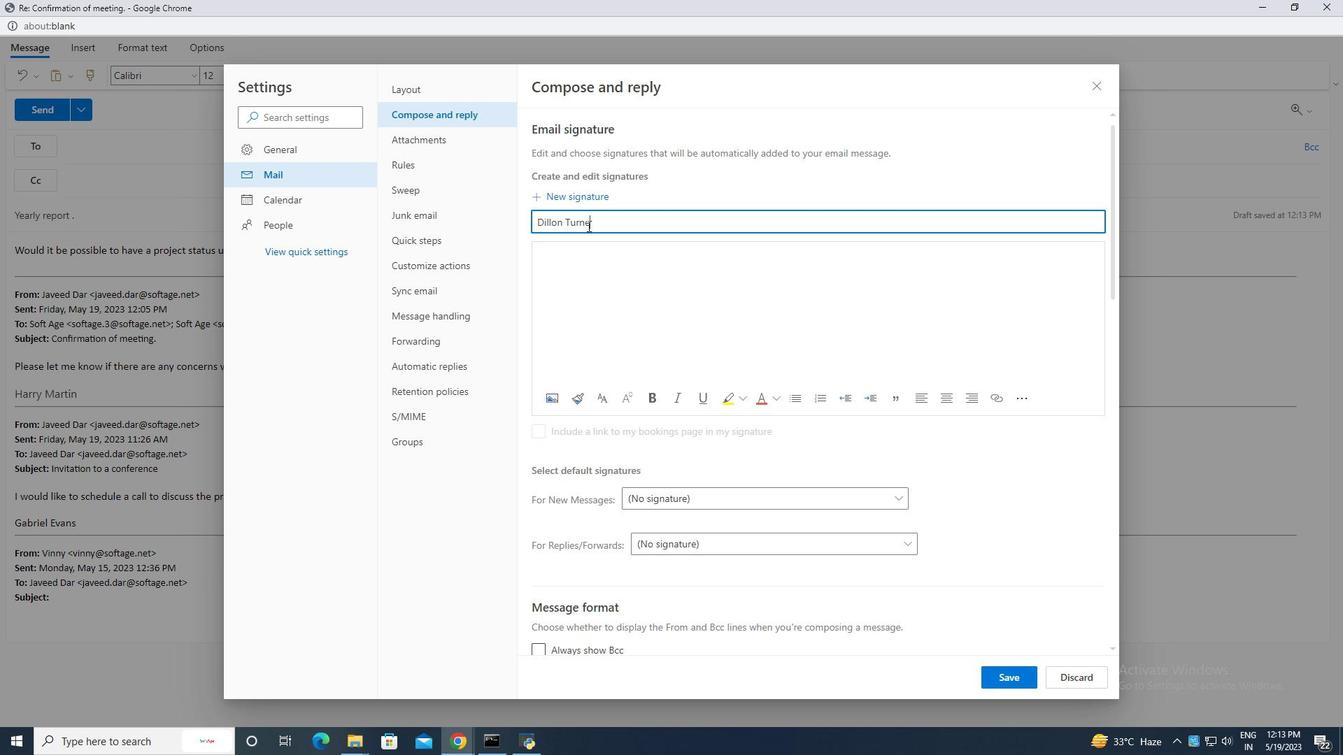 
Action: Mouse moved to (537, 221)
Screenshot: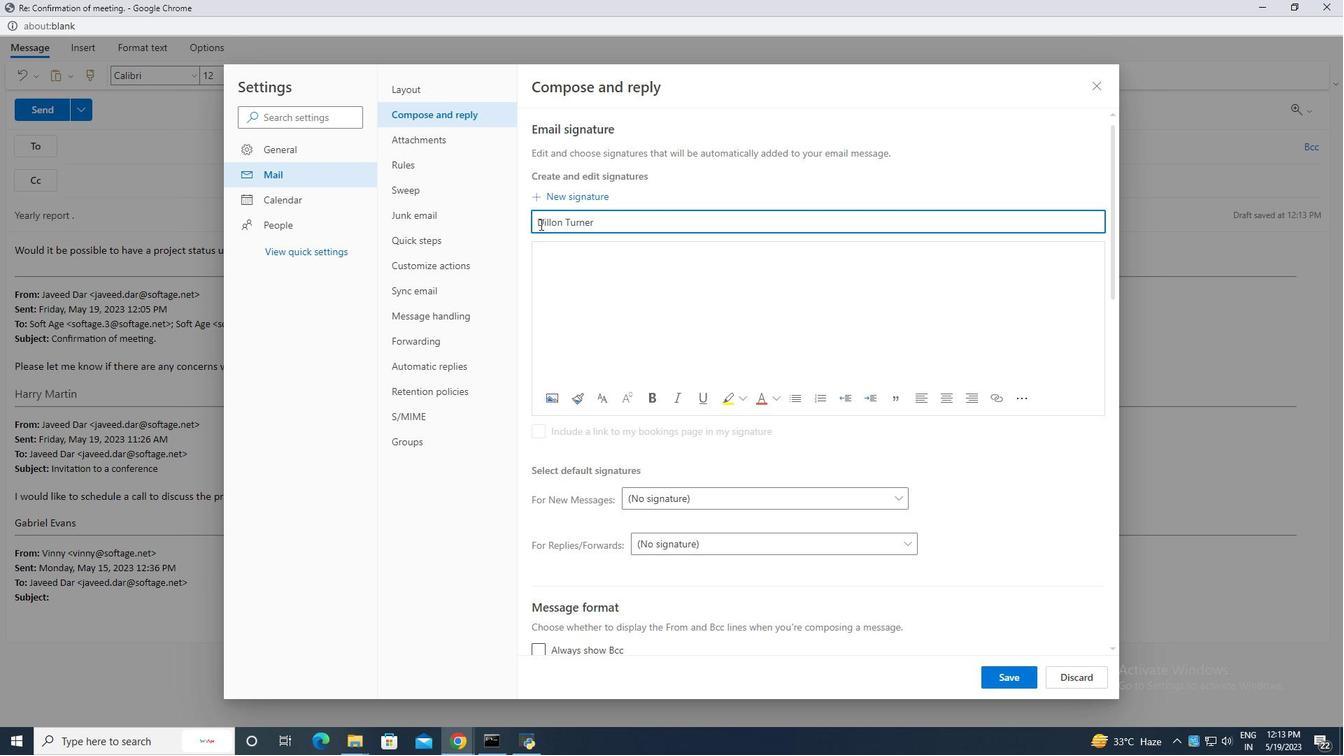 
Action: Mouse pressed left at (537, 221)
Screenshot: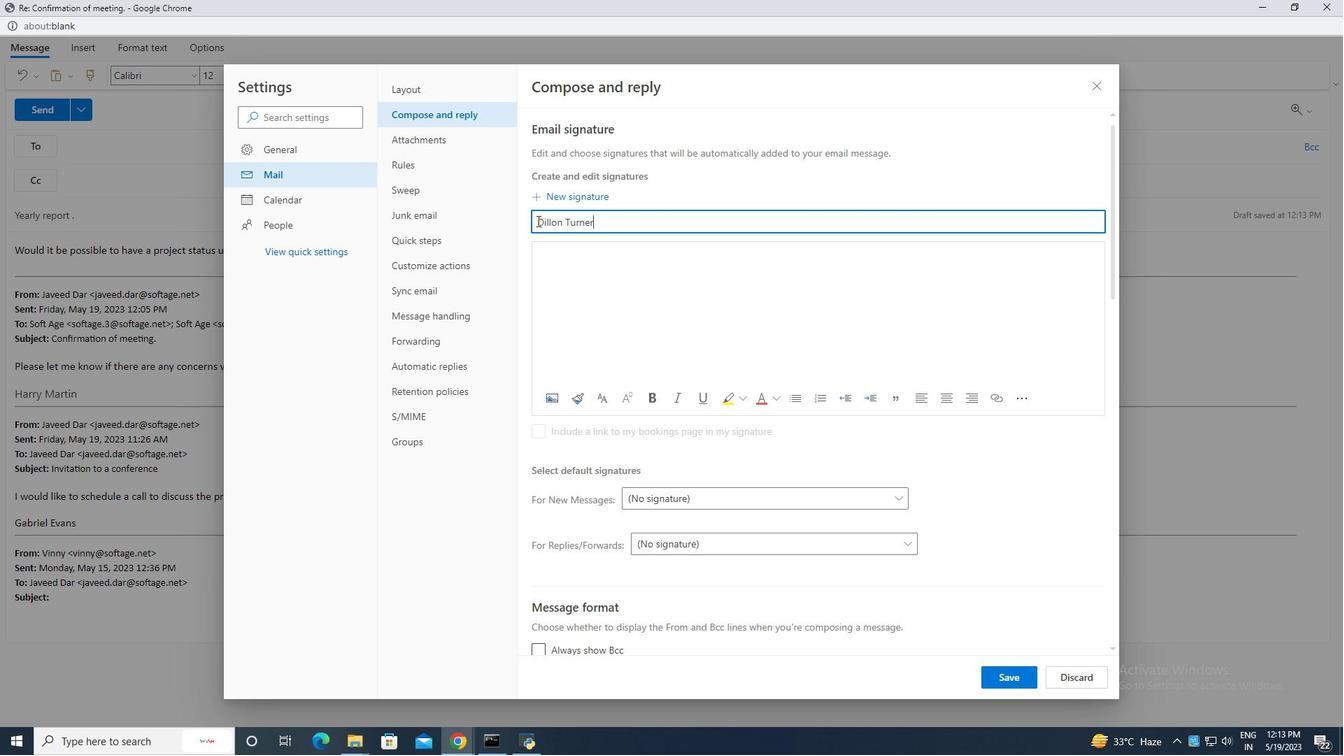 
Action: Mouse moved to (598, 223)
Screenshot: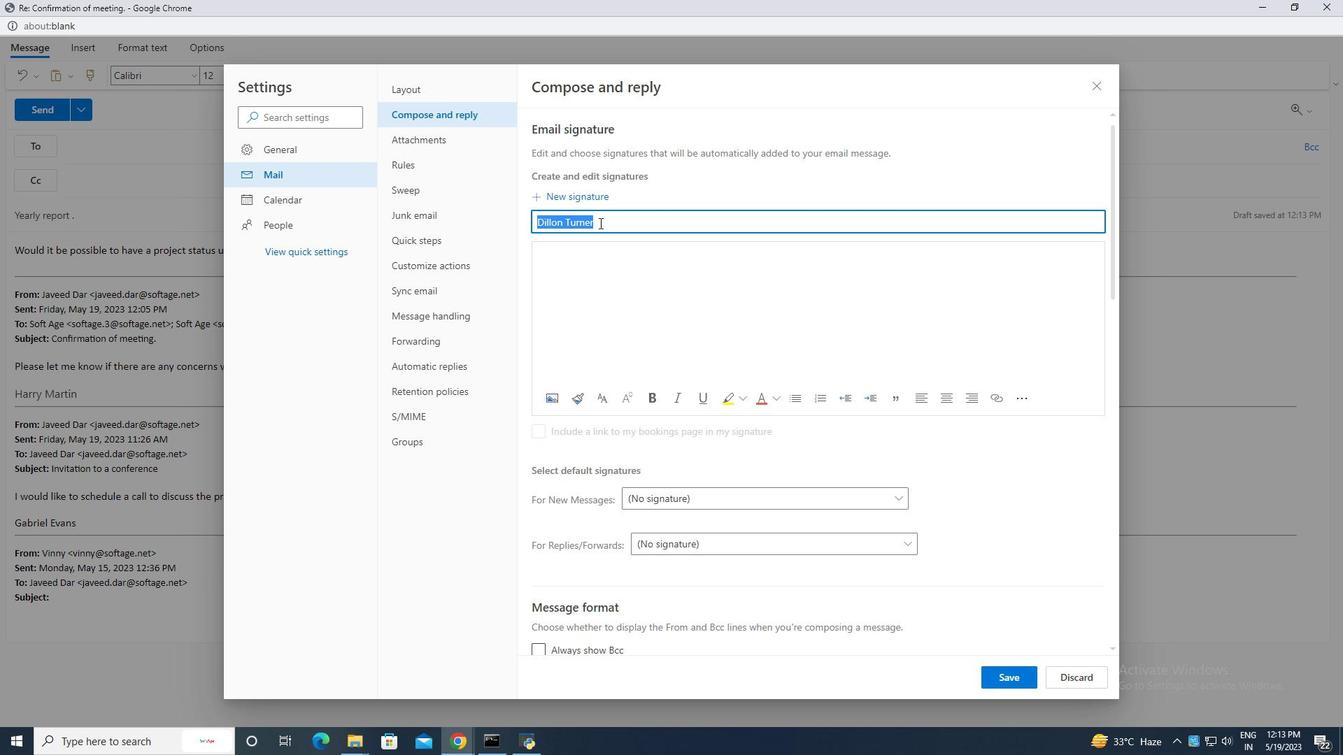 
Action: Key pressed ctrl+C
Screenshot: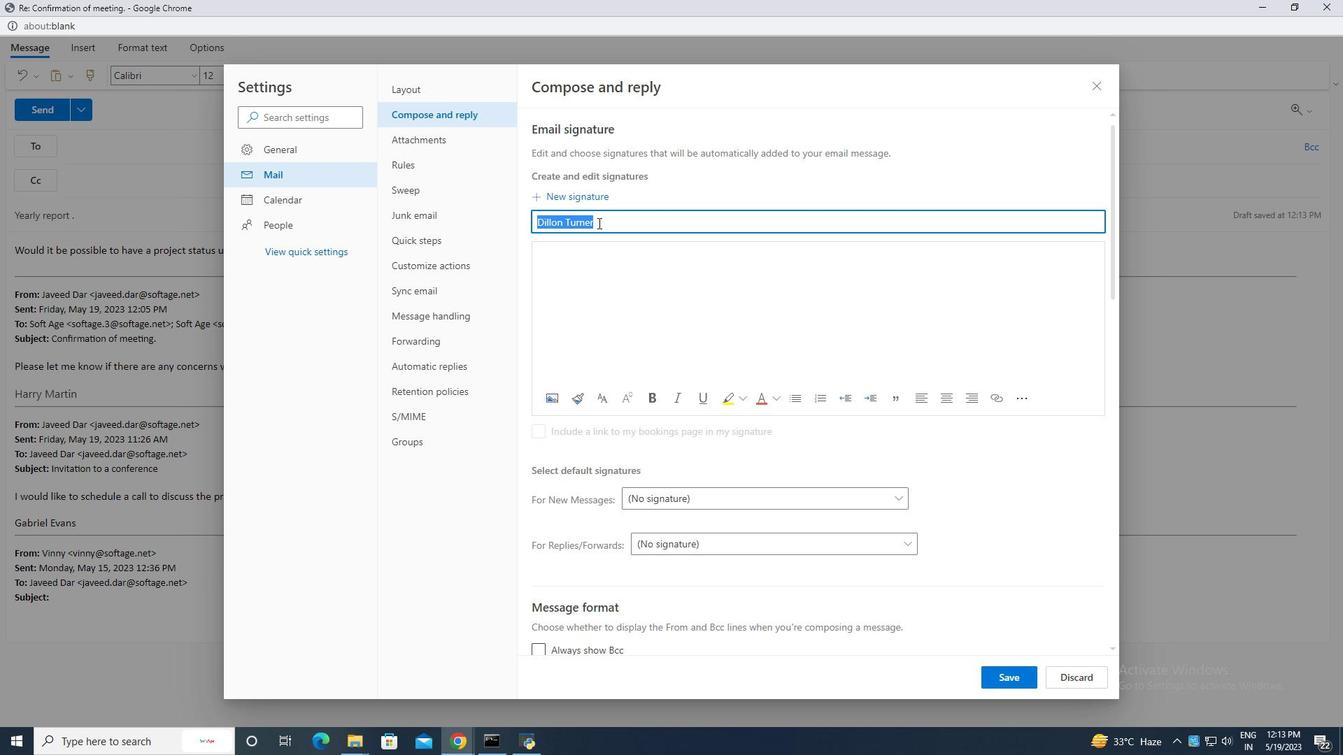 
Action: Mouse moved to (580, 263)
Screenshot: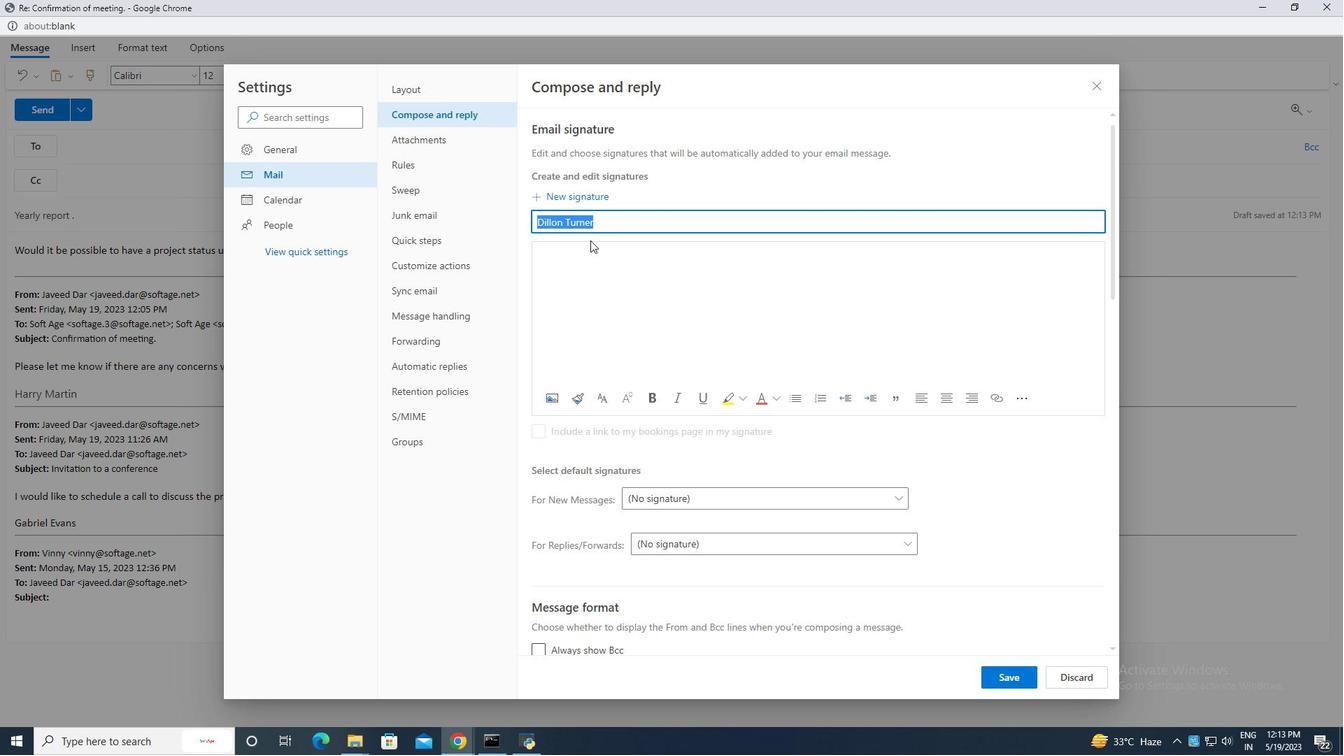 
Action: Mouse pressed left at (580, 263)
Screenshot: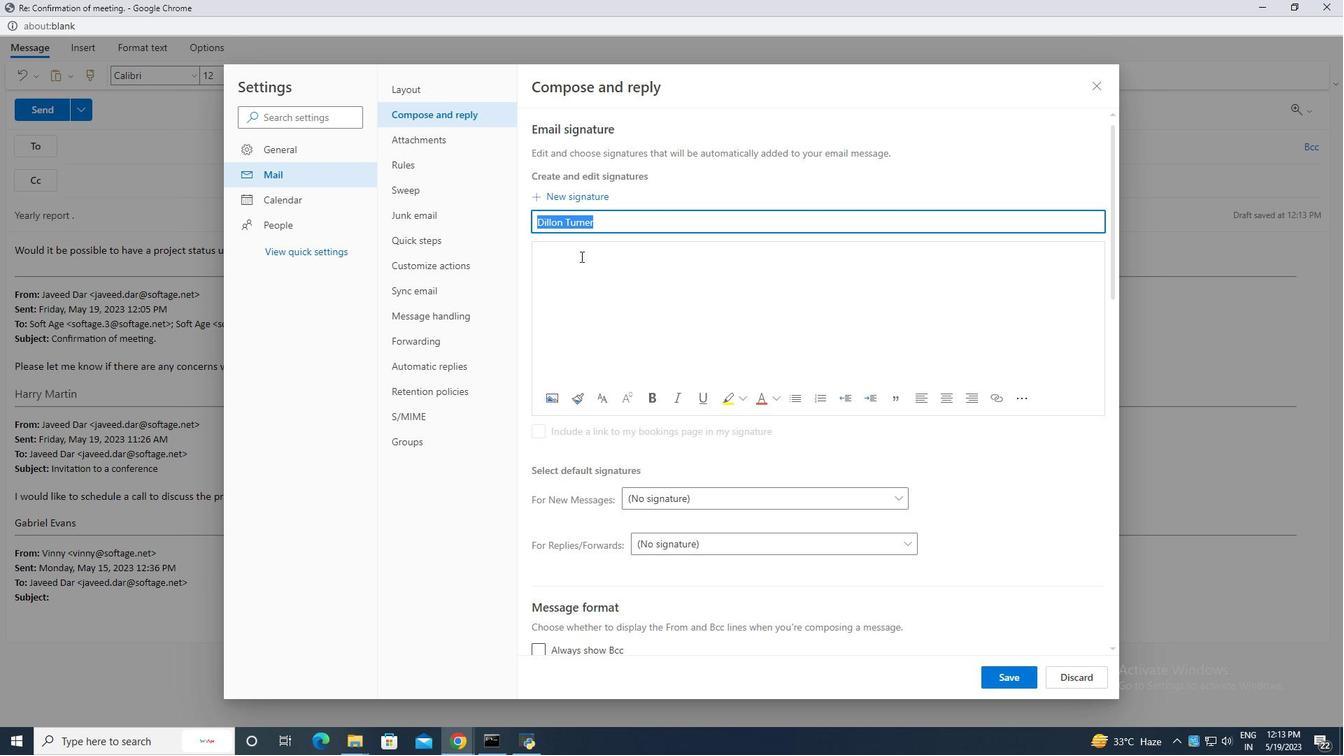 
Action: Mouse moved to (577, 260)
Screenshot: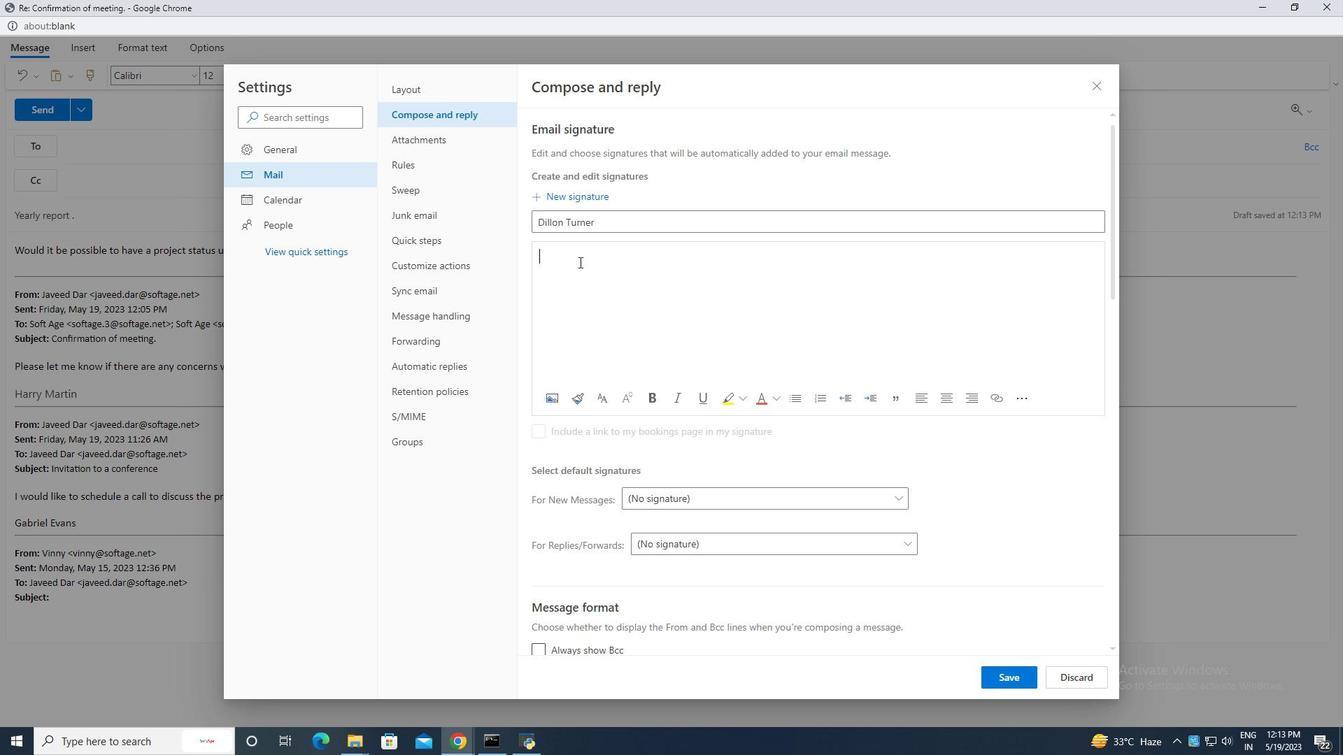 
Action: Key pressed ctrl+V
Screenshot: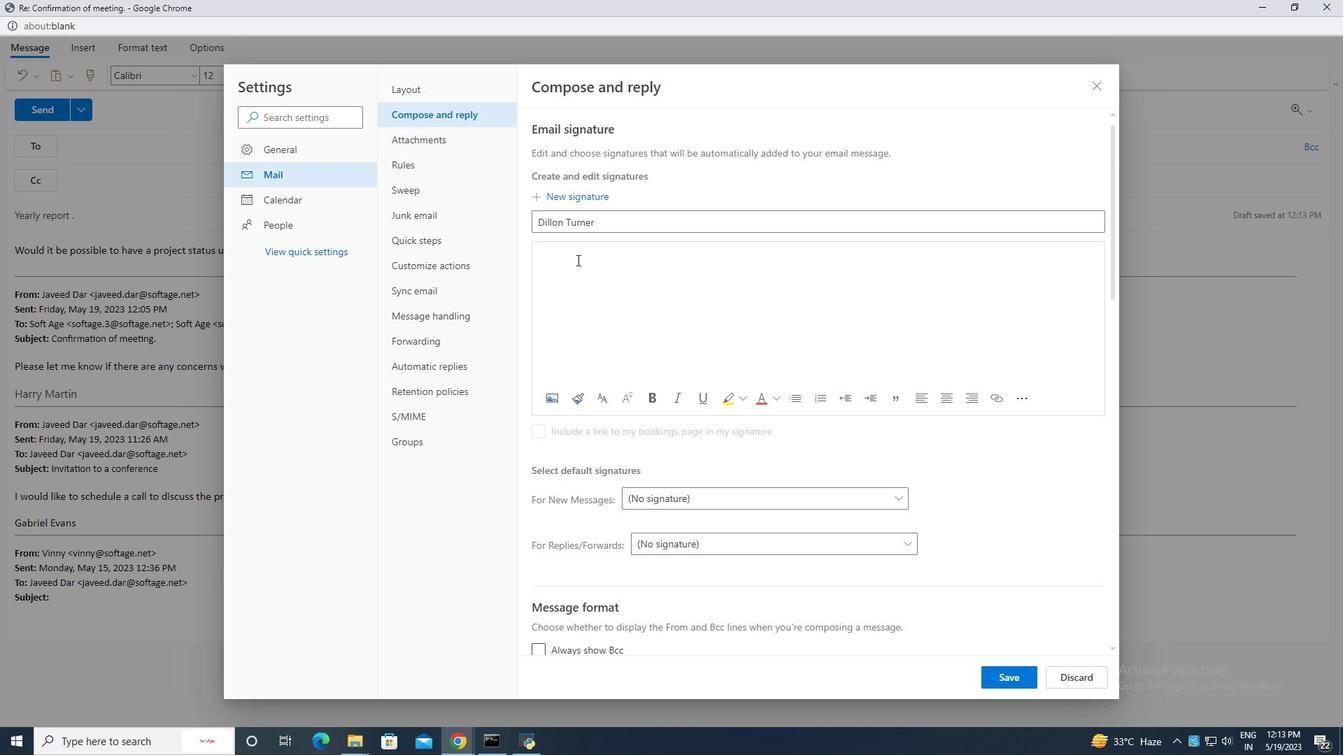 
Action: Mouse moved to (1008, 678)
Screenshot: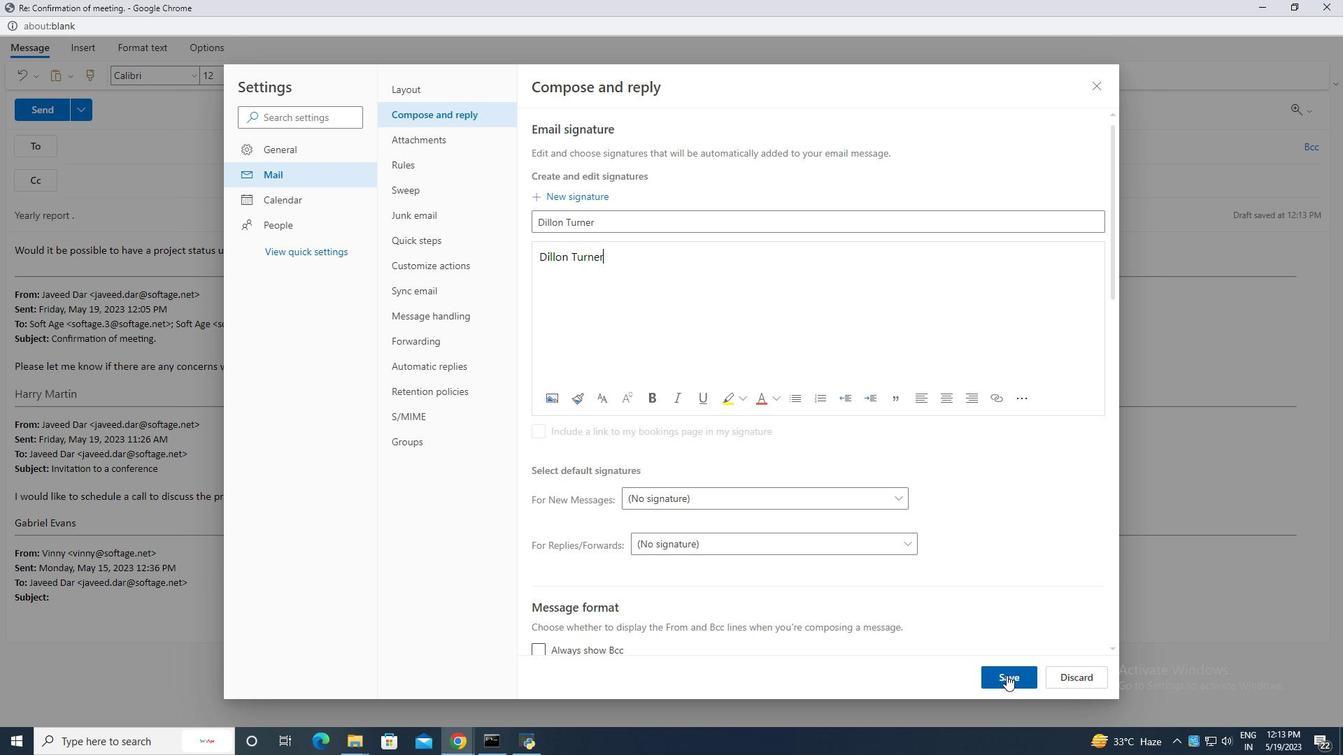 
Action: Mouse pressed left at (1008, 678)
Screenshot: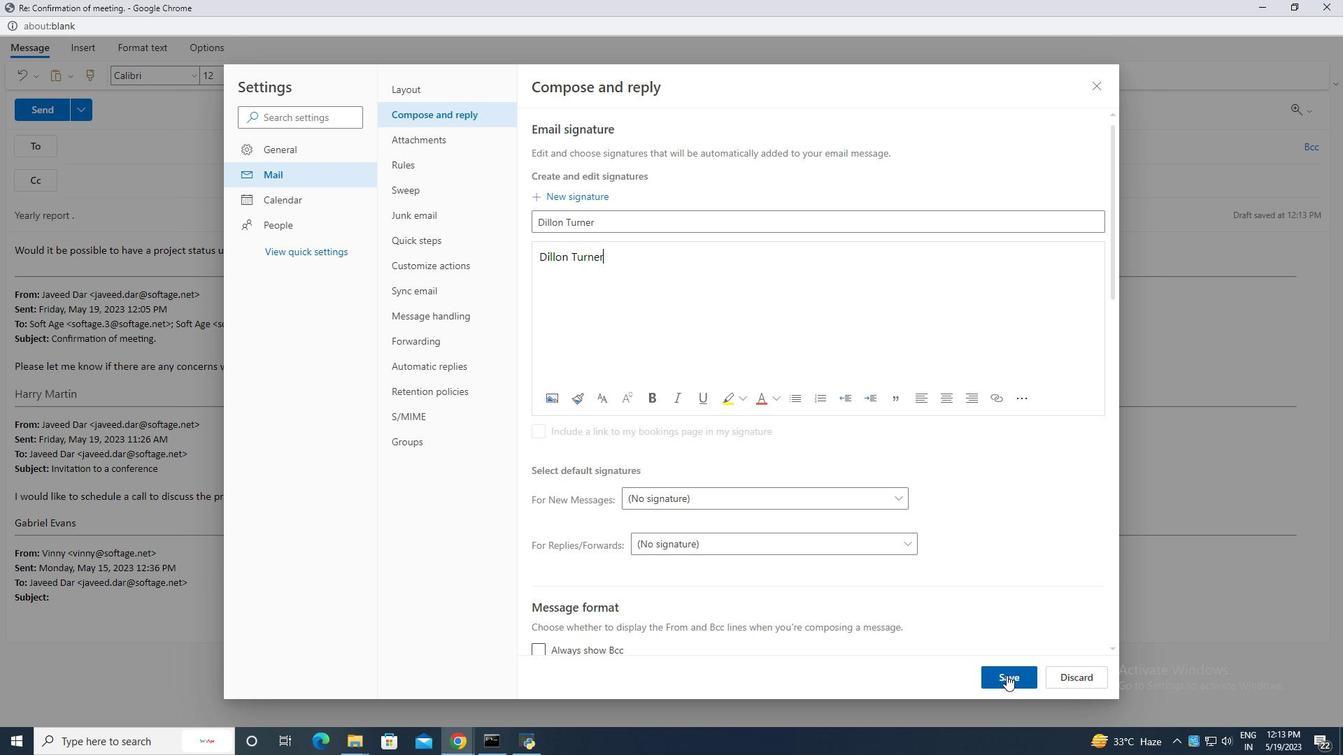 
Action: Mouse moved to (1096, 88)
Screenshot: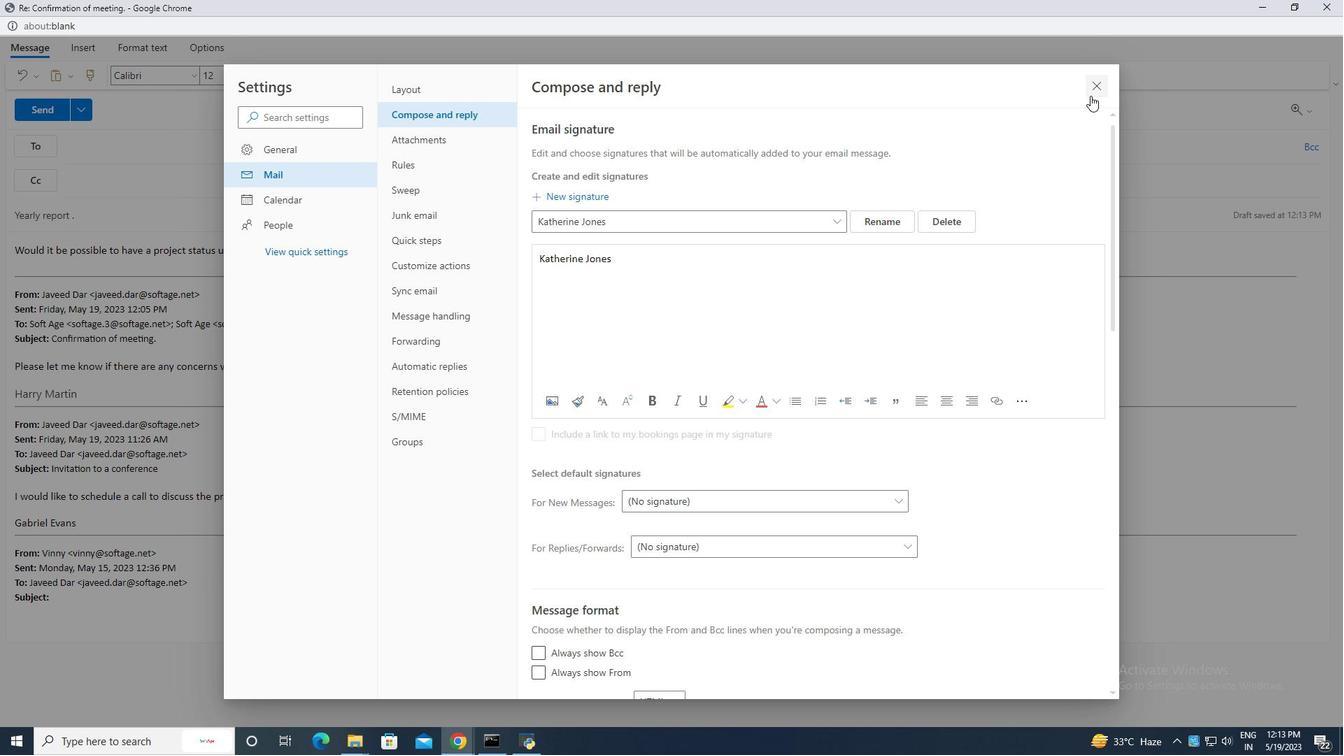 
Action: Mouse pressed left at (1096, 88)
Screenshot: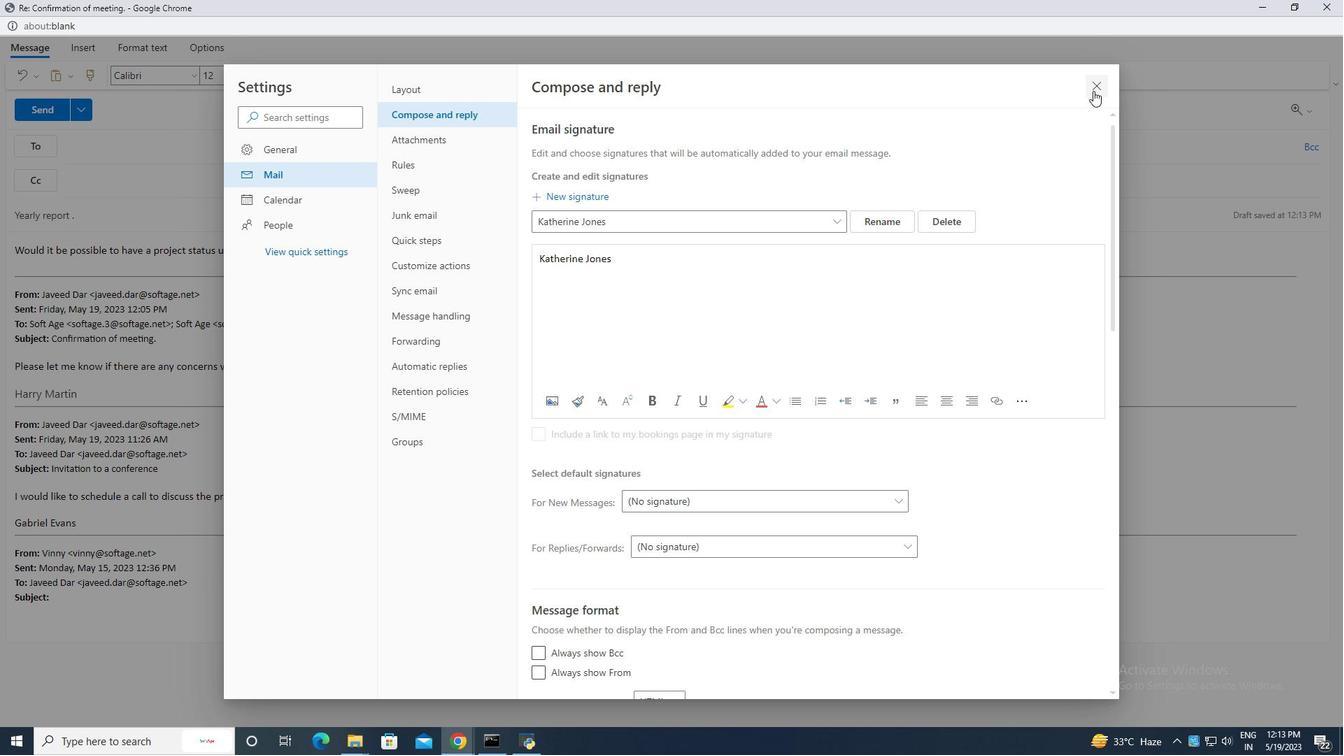 
Action: Mouse moved to (877, 80)
Screenshot: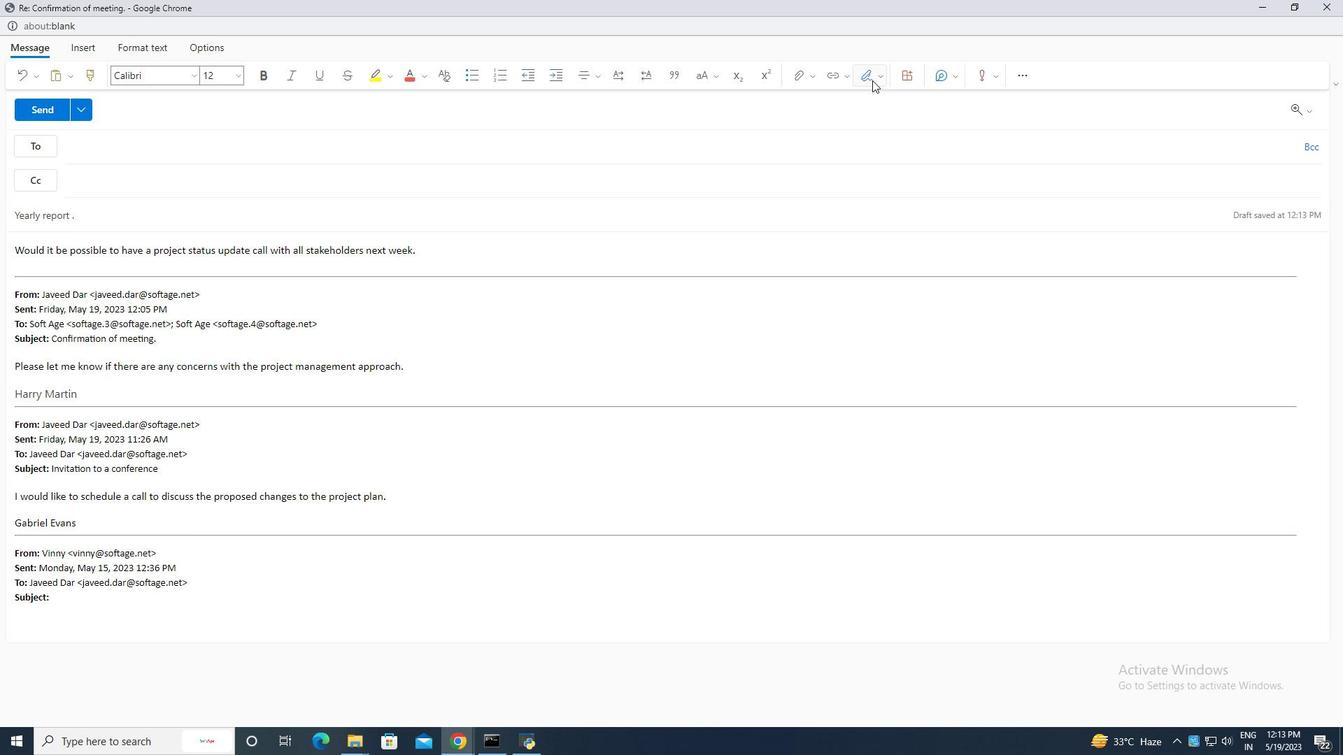 
Action: Mouse pressed left at (877, 80)
Screenshot: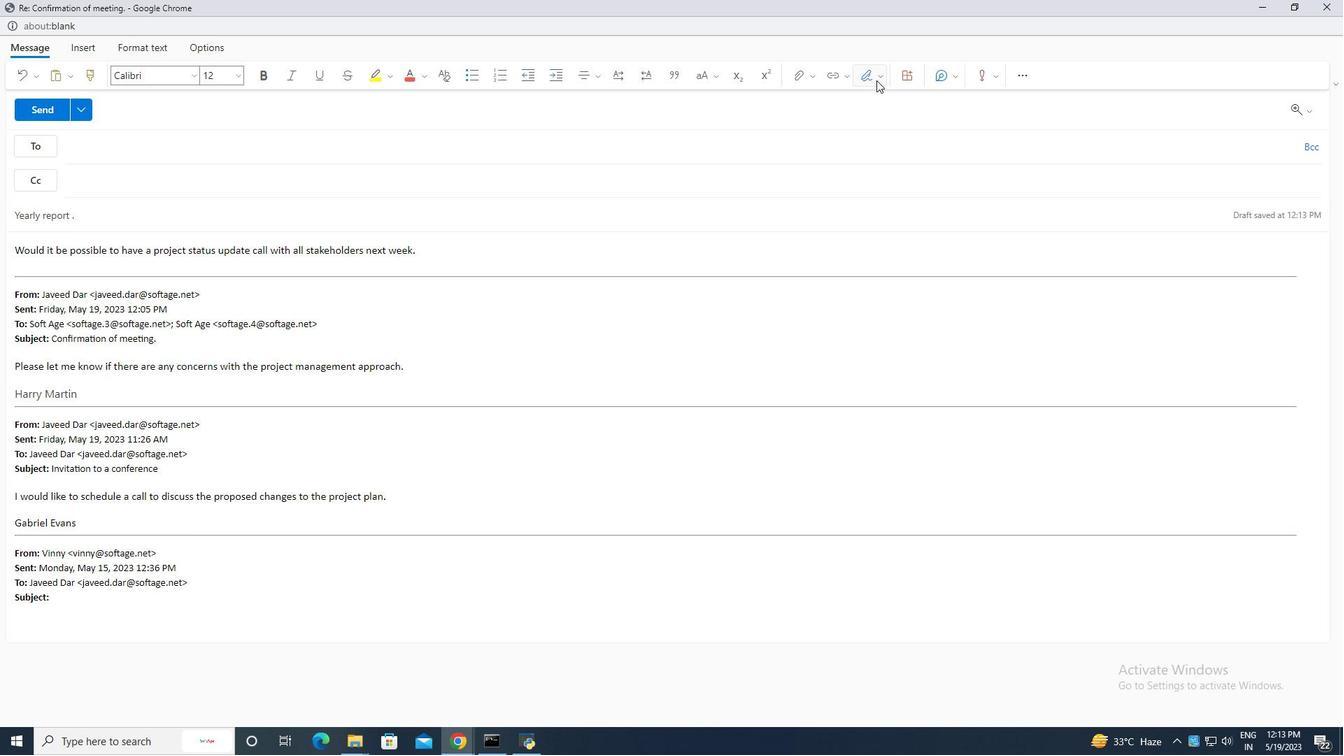 
Action: Mouse moved to (811, 478)
Screenshot: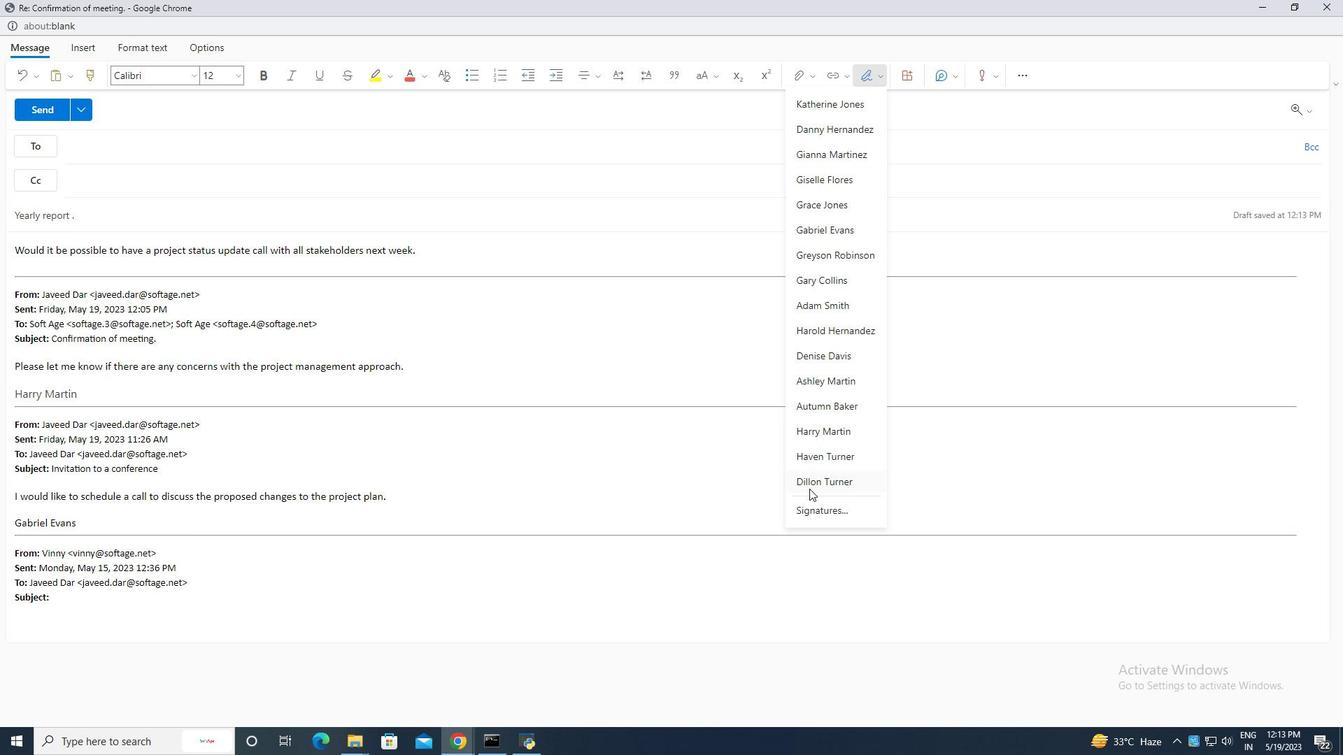 
Action: Mouse pressed left at (811, 478)
Screenshot: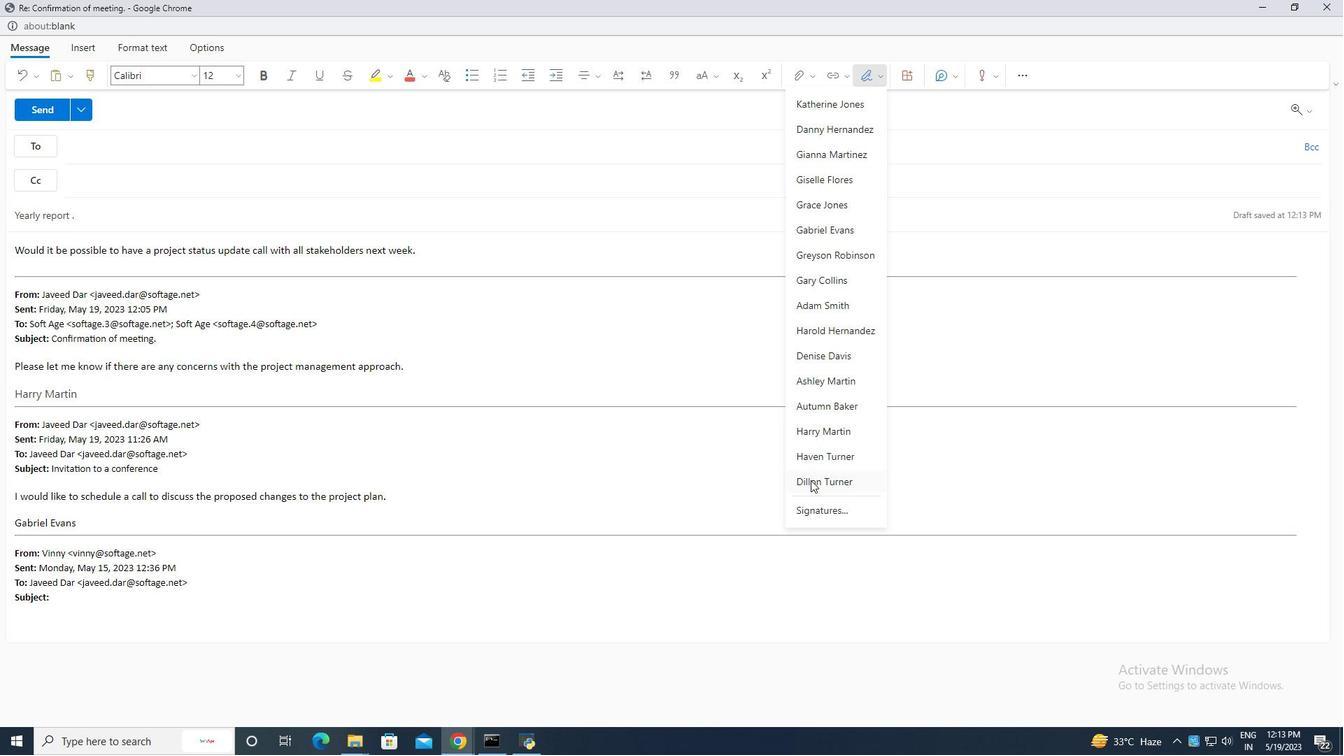 
Action: Mouse moved to (128, 149)
Screenshot: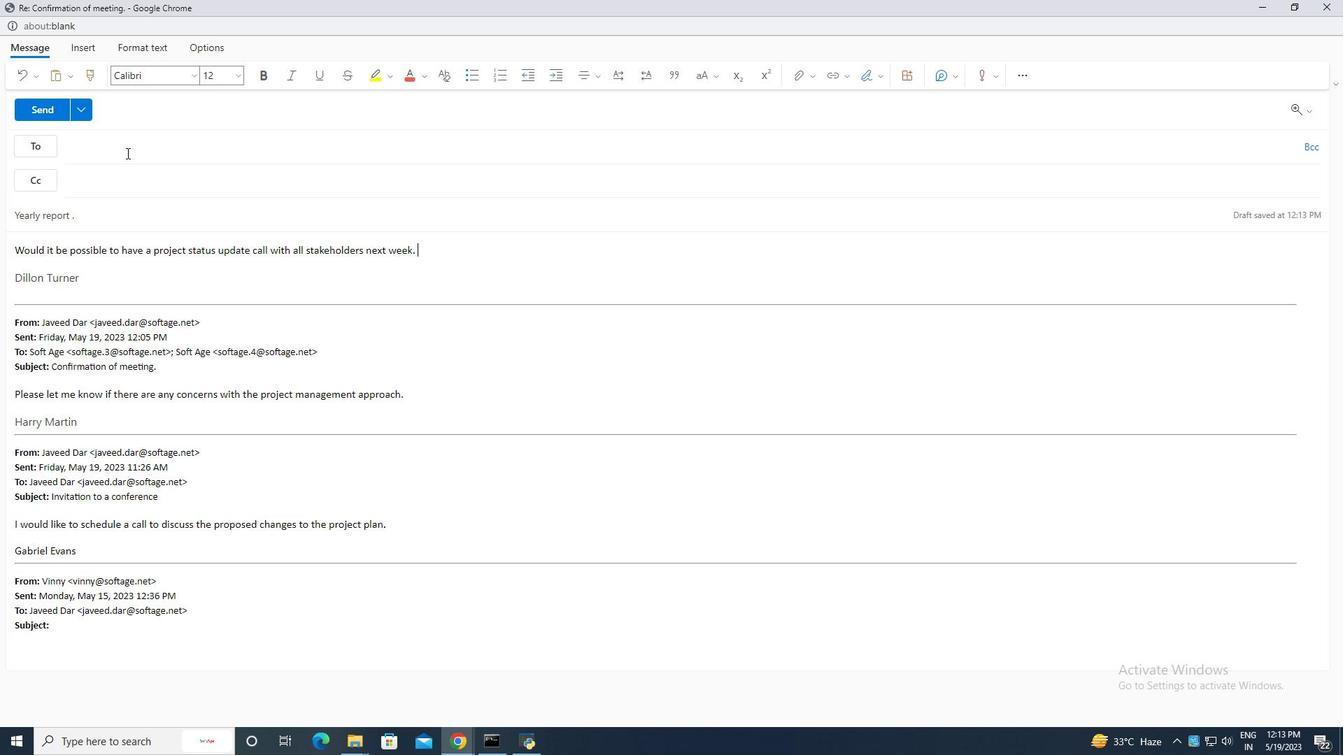 
Action: Mouse pressed left at (128, 149)
Screenshot: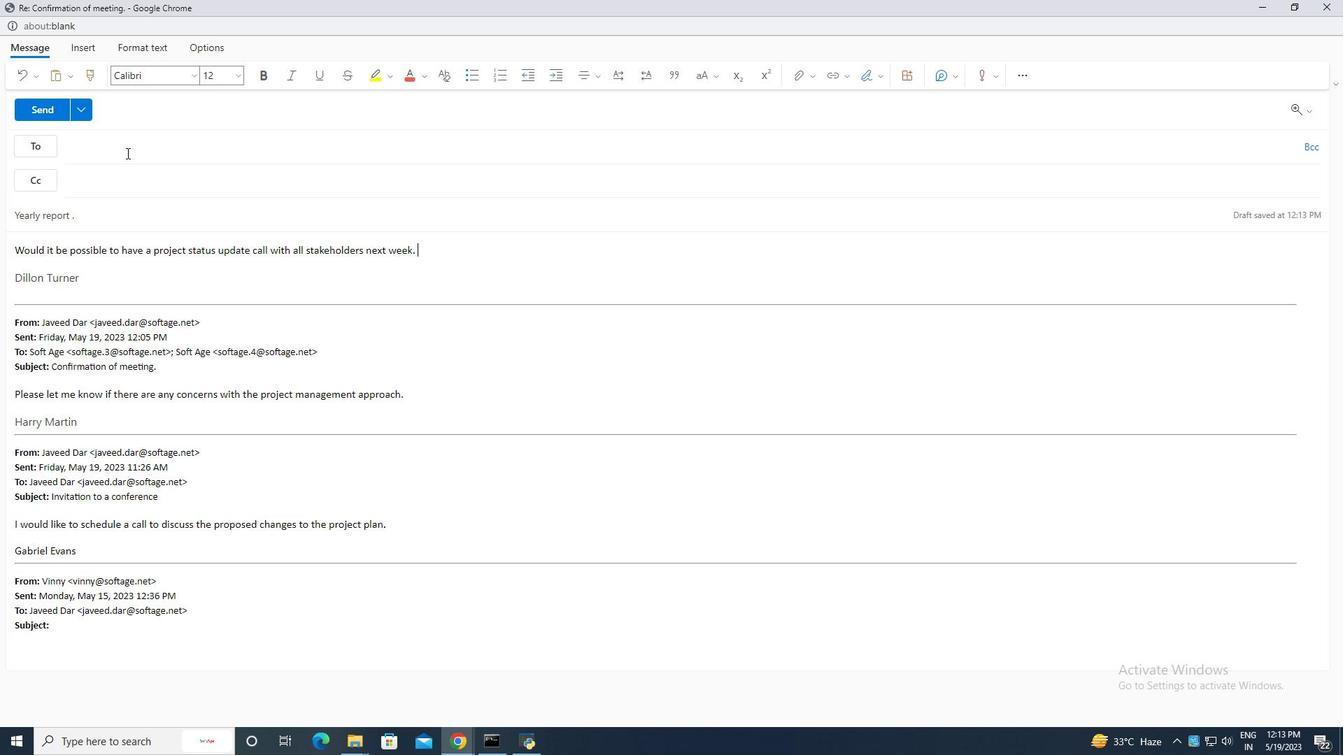 
Action: Mouse moved to (195, 321)
Screenshot: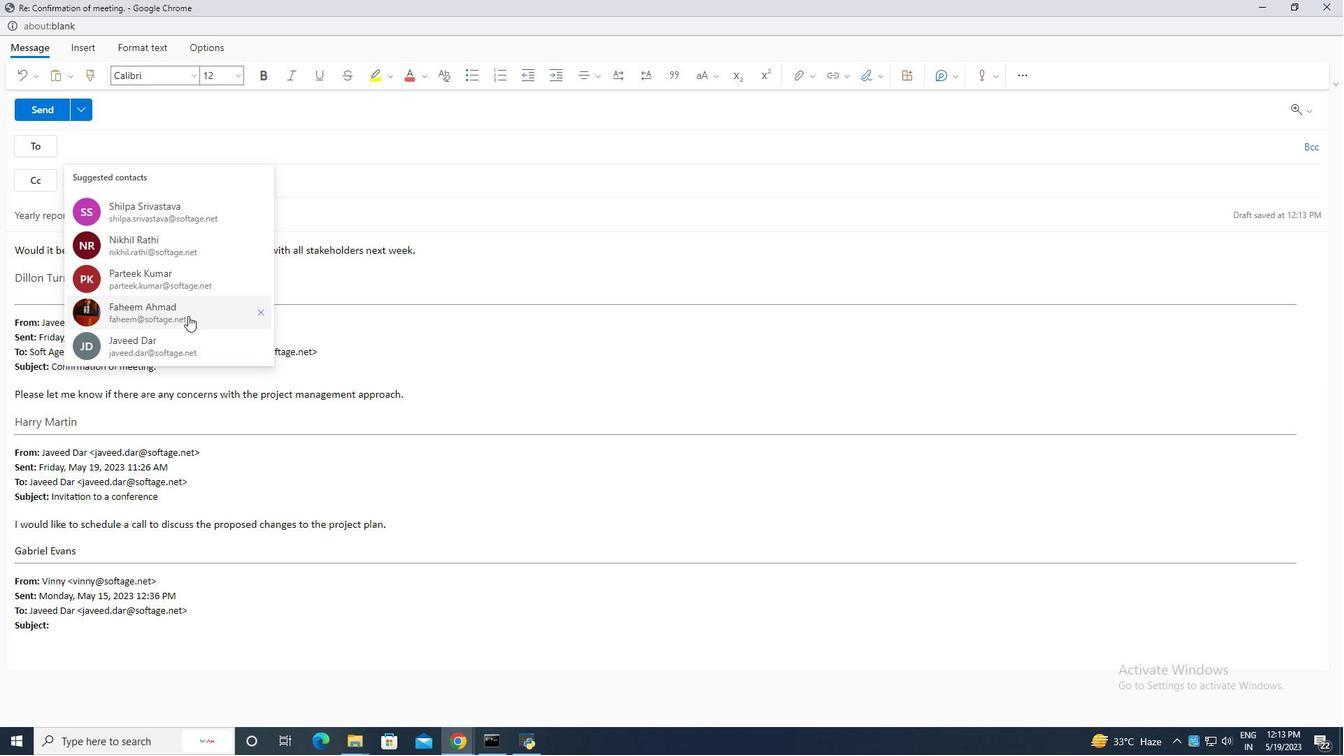 
Action: Mouse scrolled (195, 321) with delta (0, 0)
Screenshot: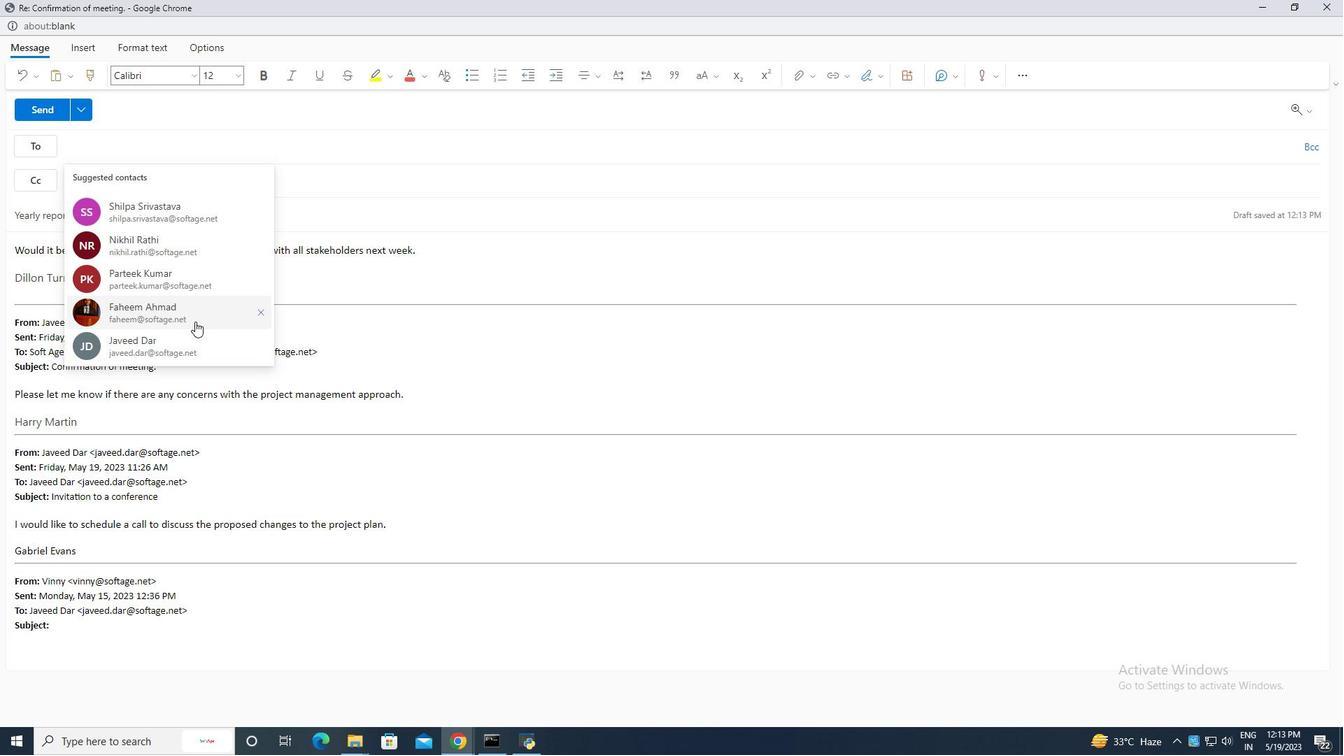 
Action: Mouse scrolled (195, 321) with delta (0, 0)
Screenshot: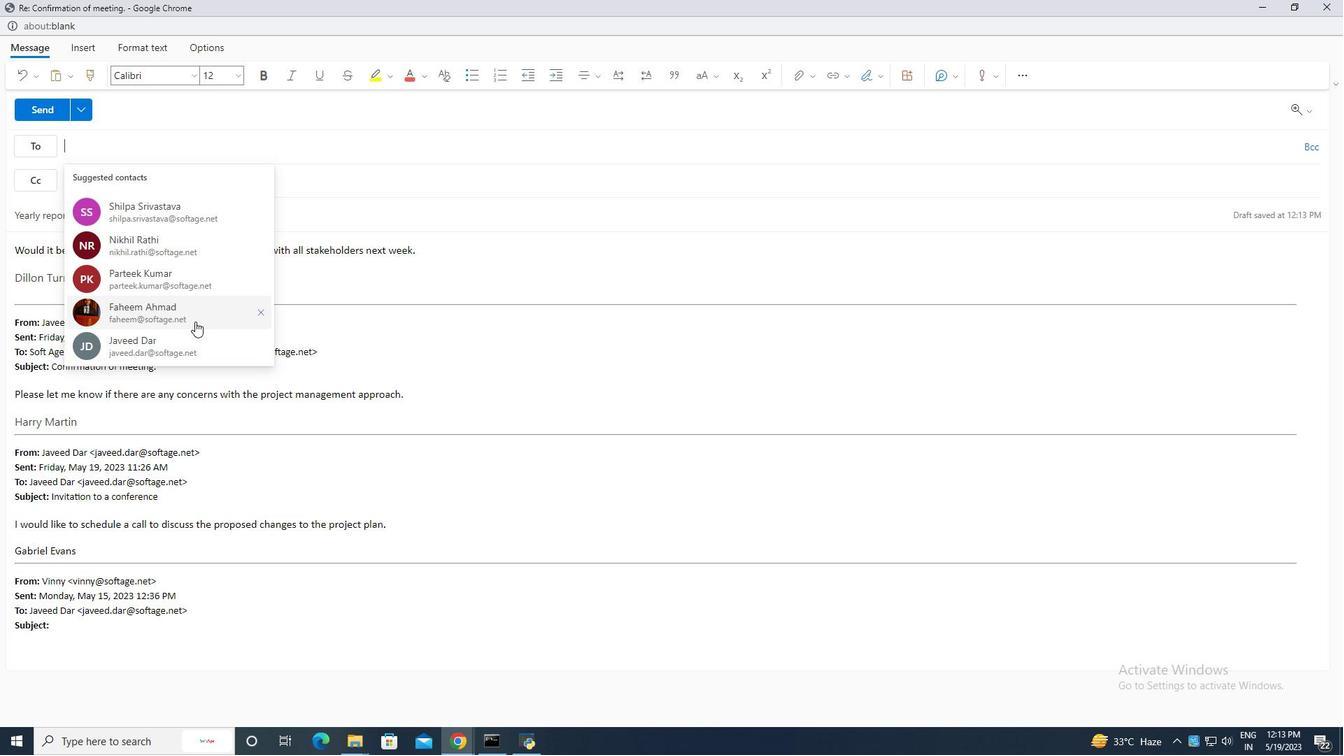 
Action: Mouse moved to (197, 338)
Screenshot: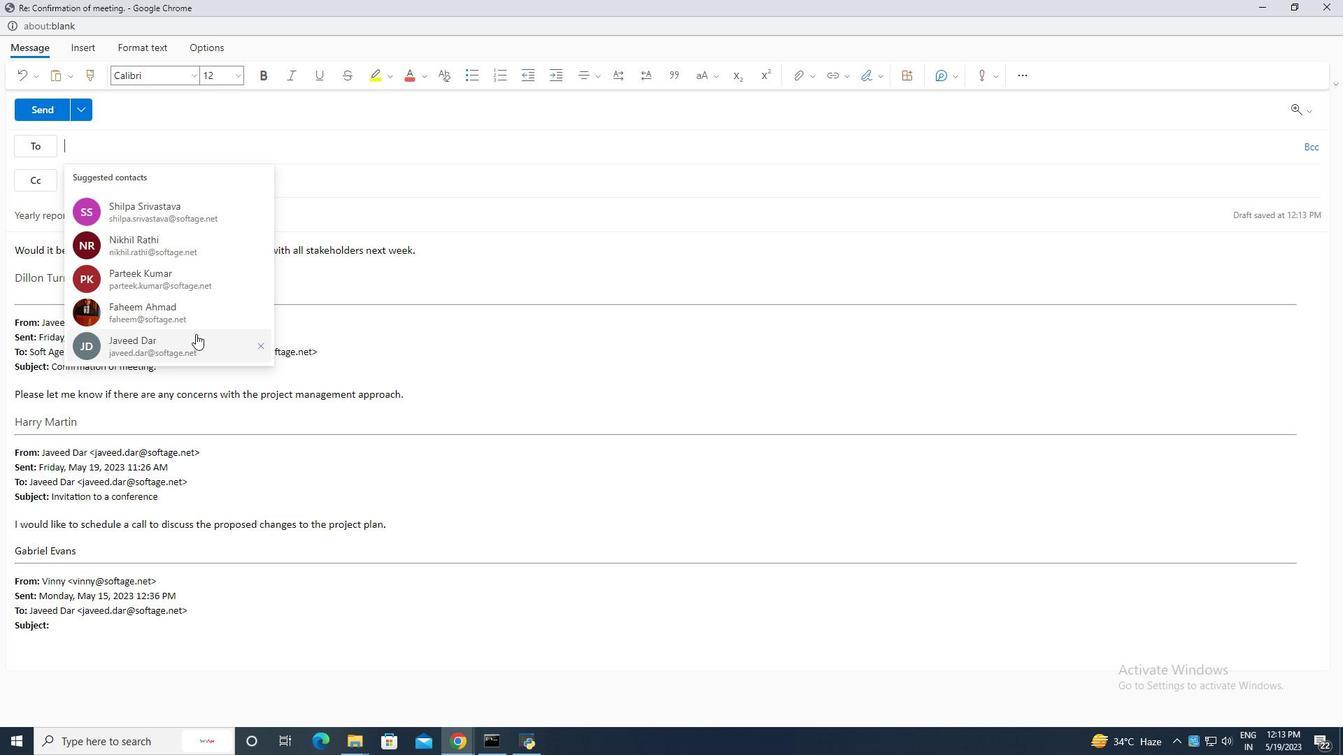 
Action: Mouse pressed left at (197, 338)
Screenshot: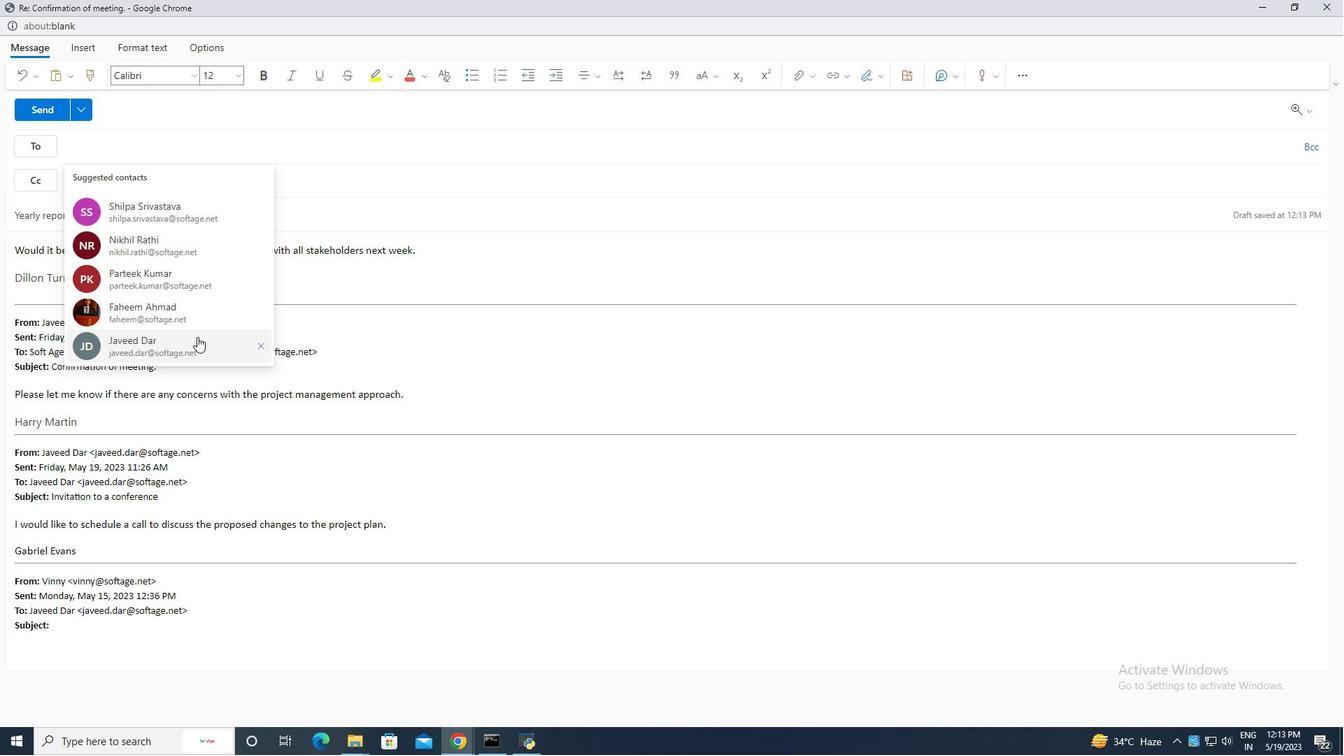 
Action: Mouse moved to (181, 150)
Screenshot: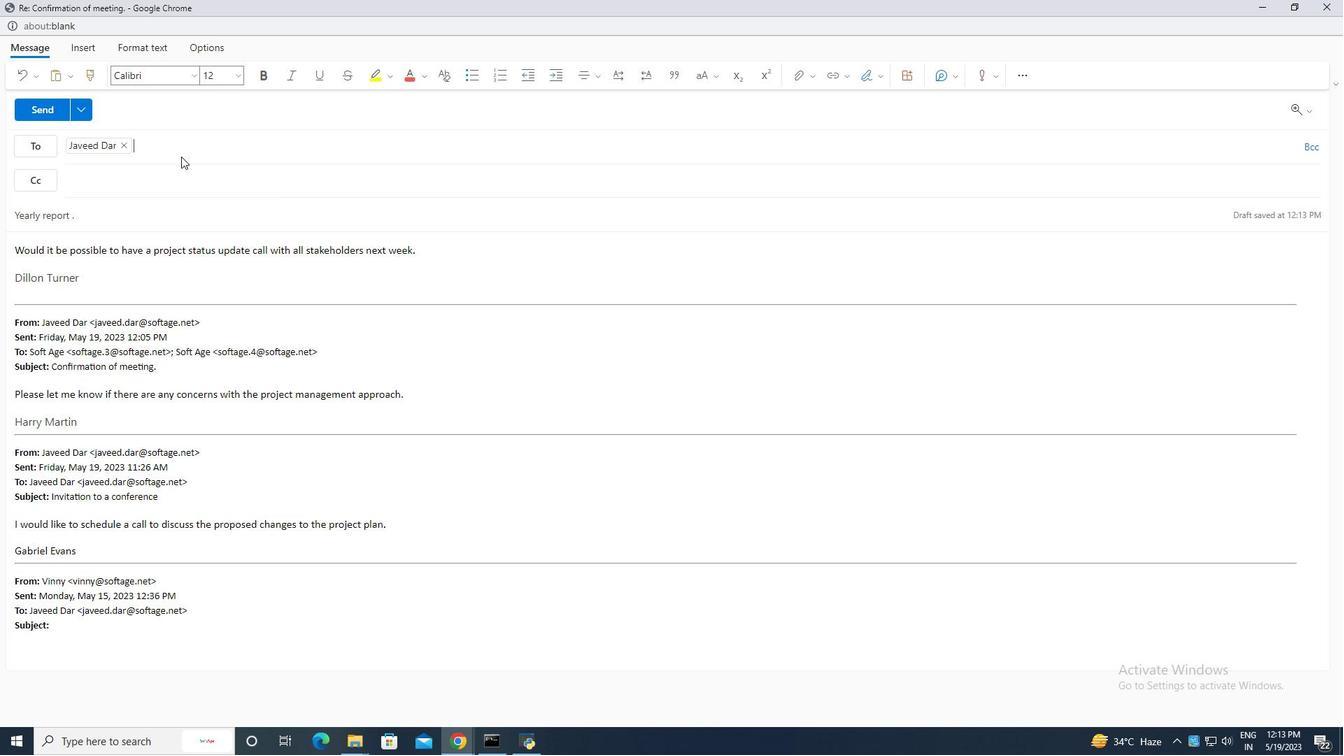 
Action: Mouse pressed left at (181, 150)
Screenshot: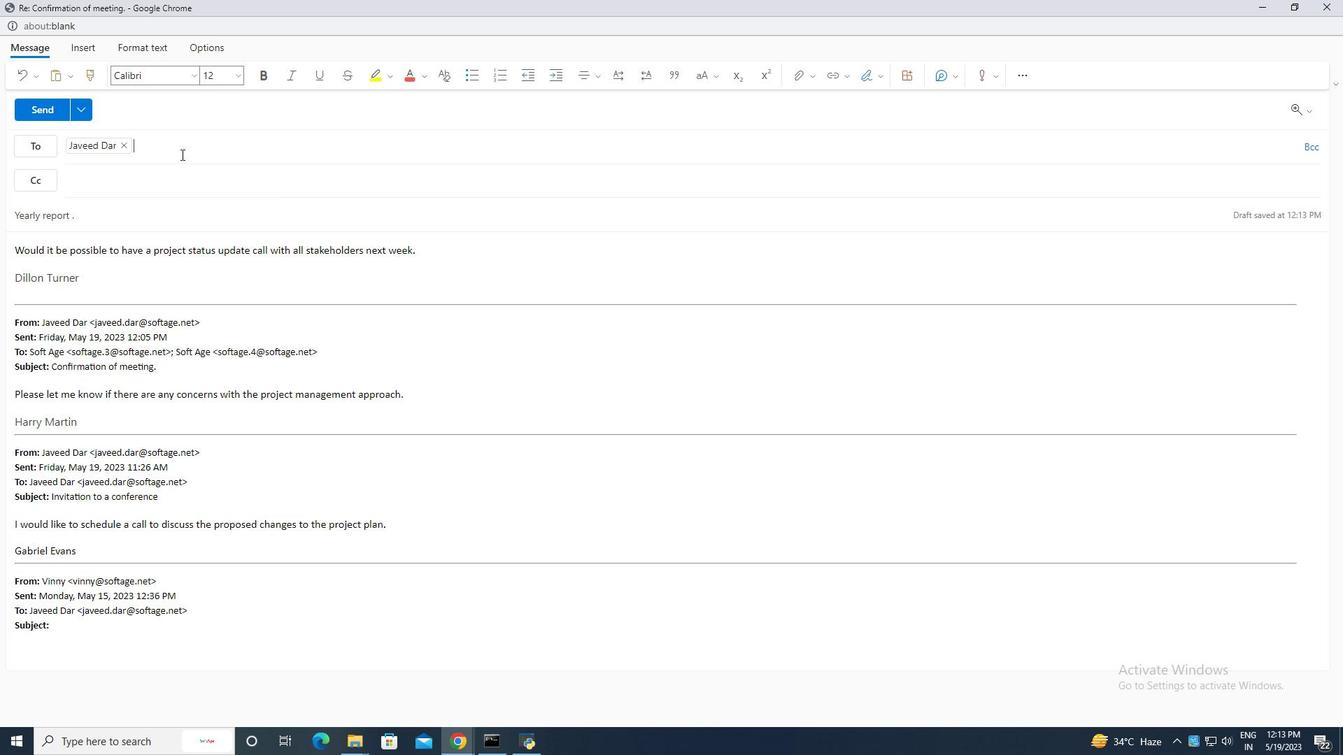 
Action: Key pressed a
Screenshot: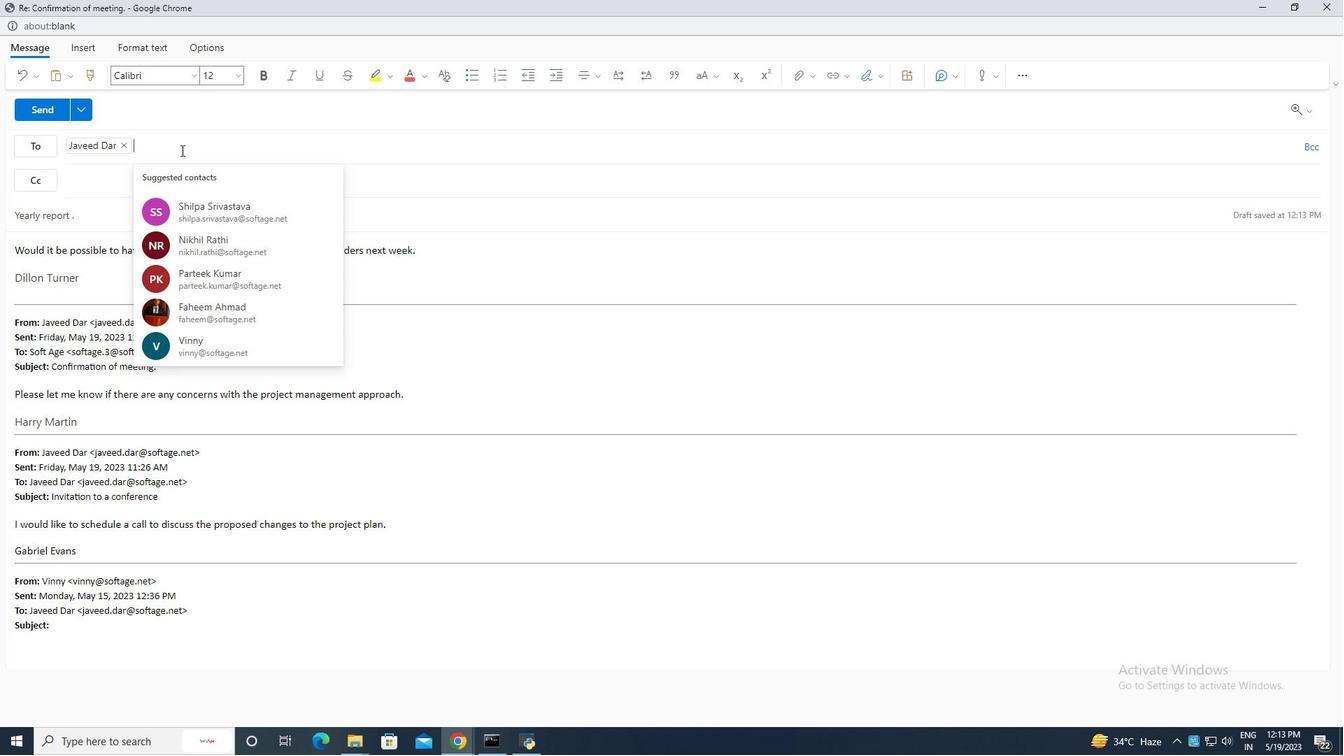 
Action: Mouse moved to (181, 150)
Screenshot: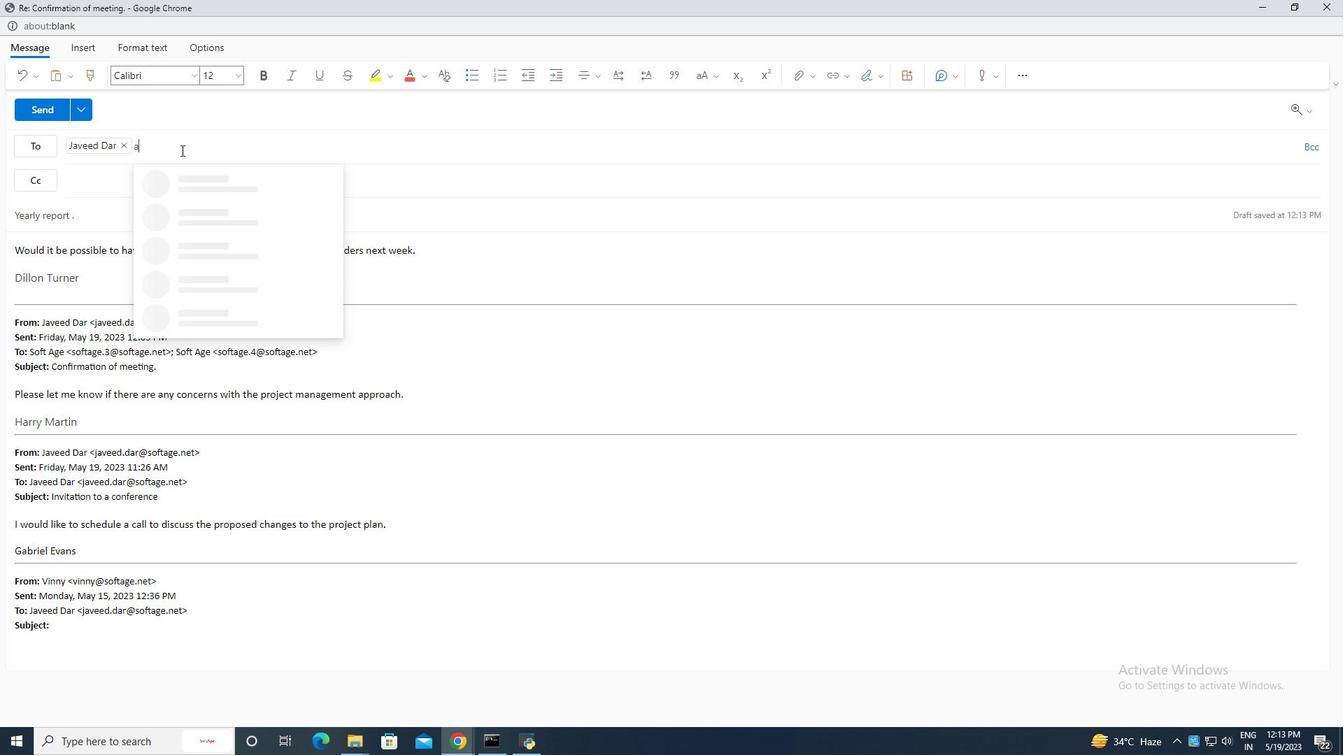 
Action: Key pressed y
Screenshot: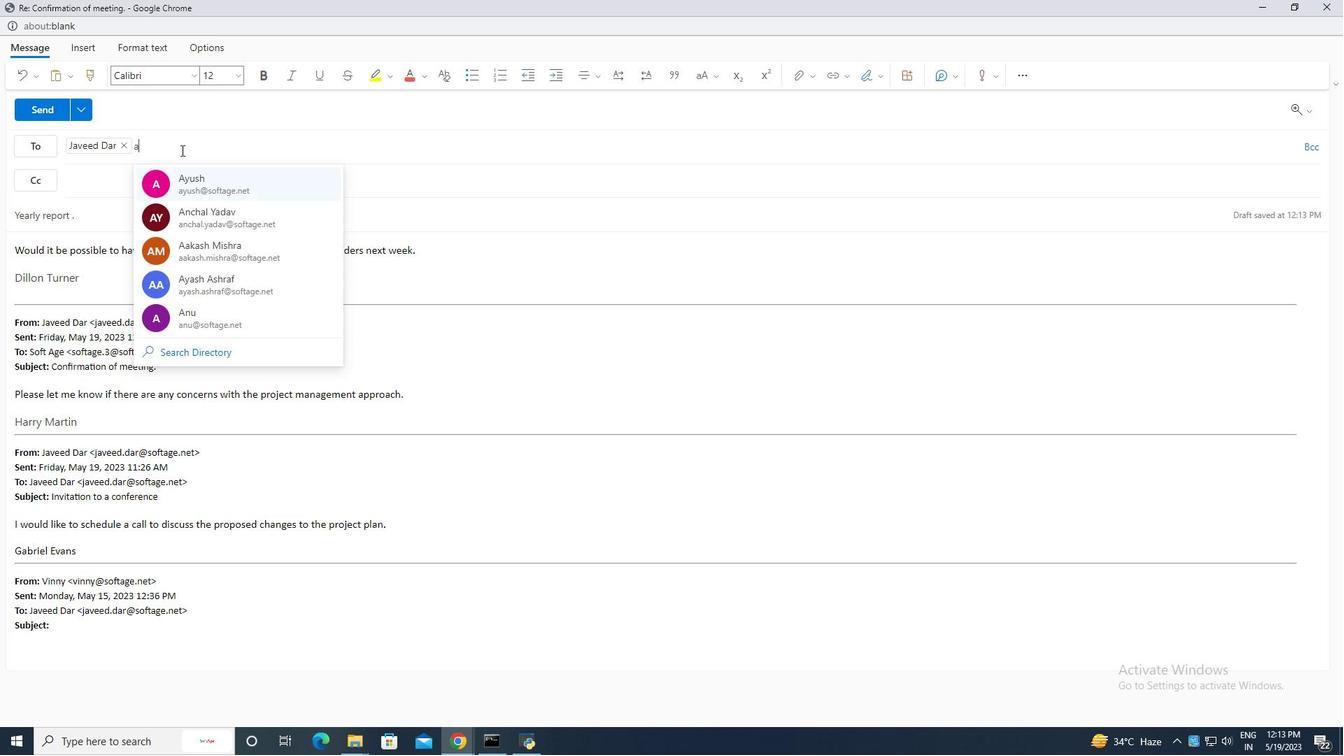 
Action: Mouse moved to (254, 212)
Screenshot: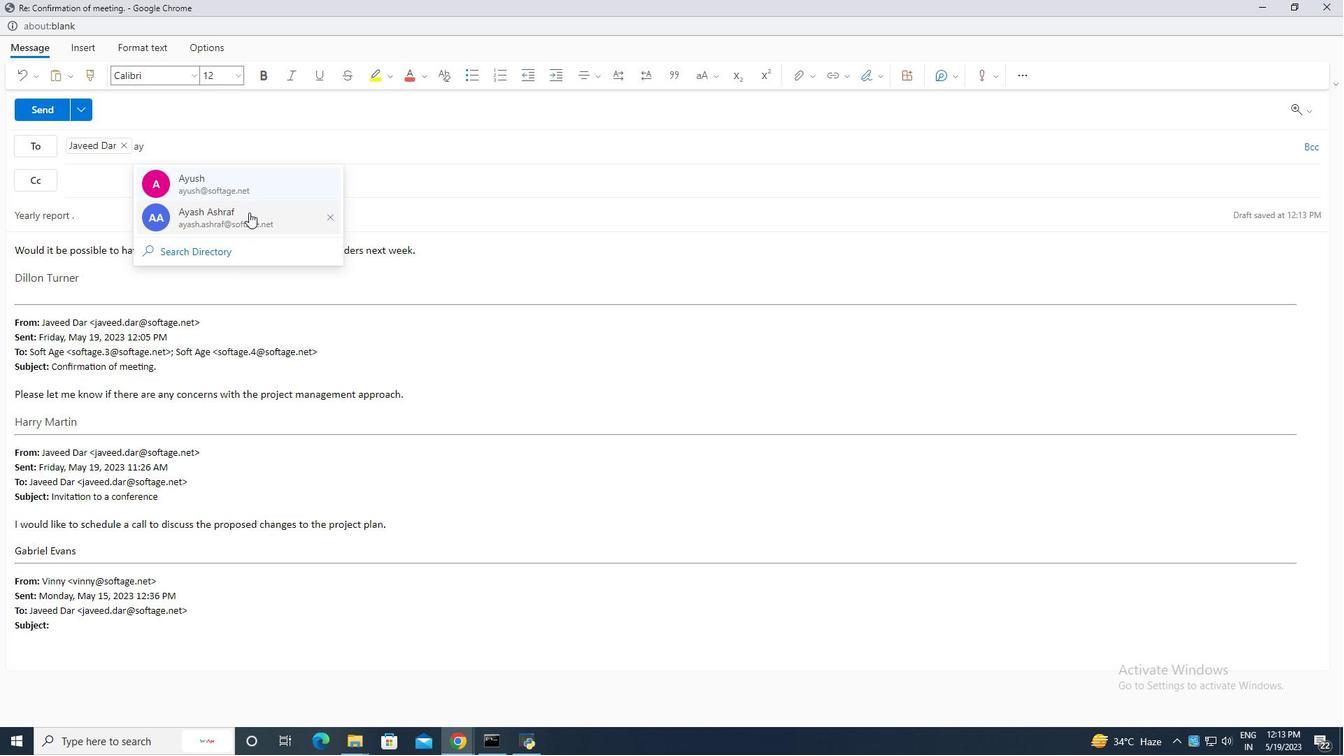 
Action: Mouse pressed left at (254, 212)
Screenshot: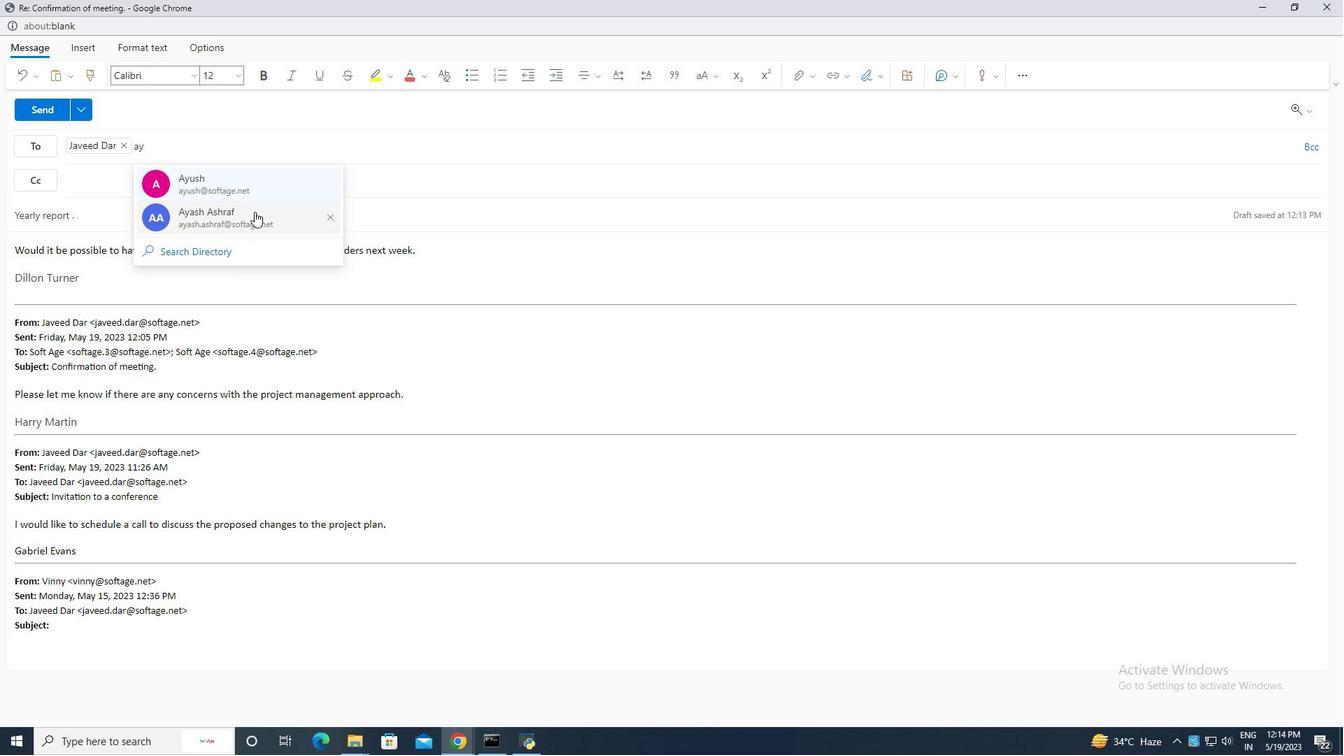 
Action: Mouse moved to (44, 111)
Screenshot: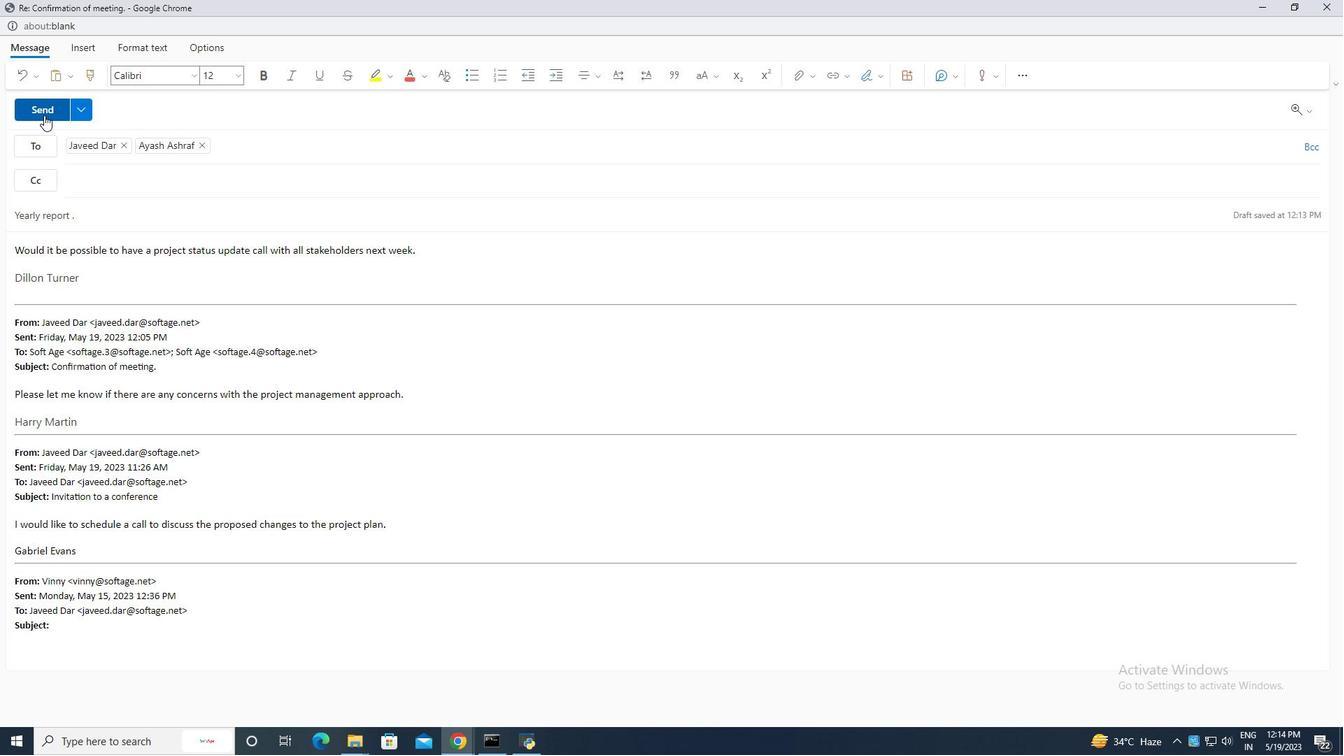 
Action: Mouse pressed left at (44, 111)
Screenshot: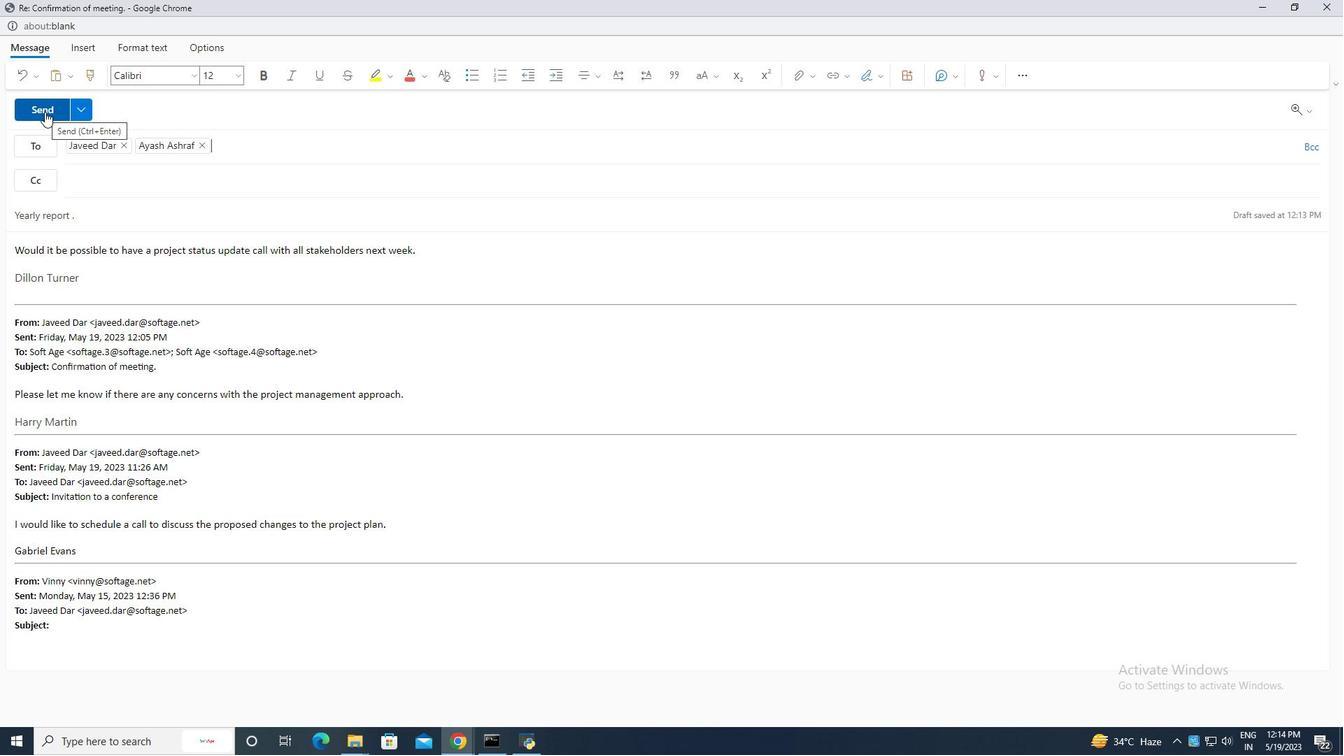 
Action: Mouse moved to (197, 341)
Screenshot: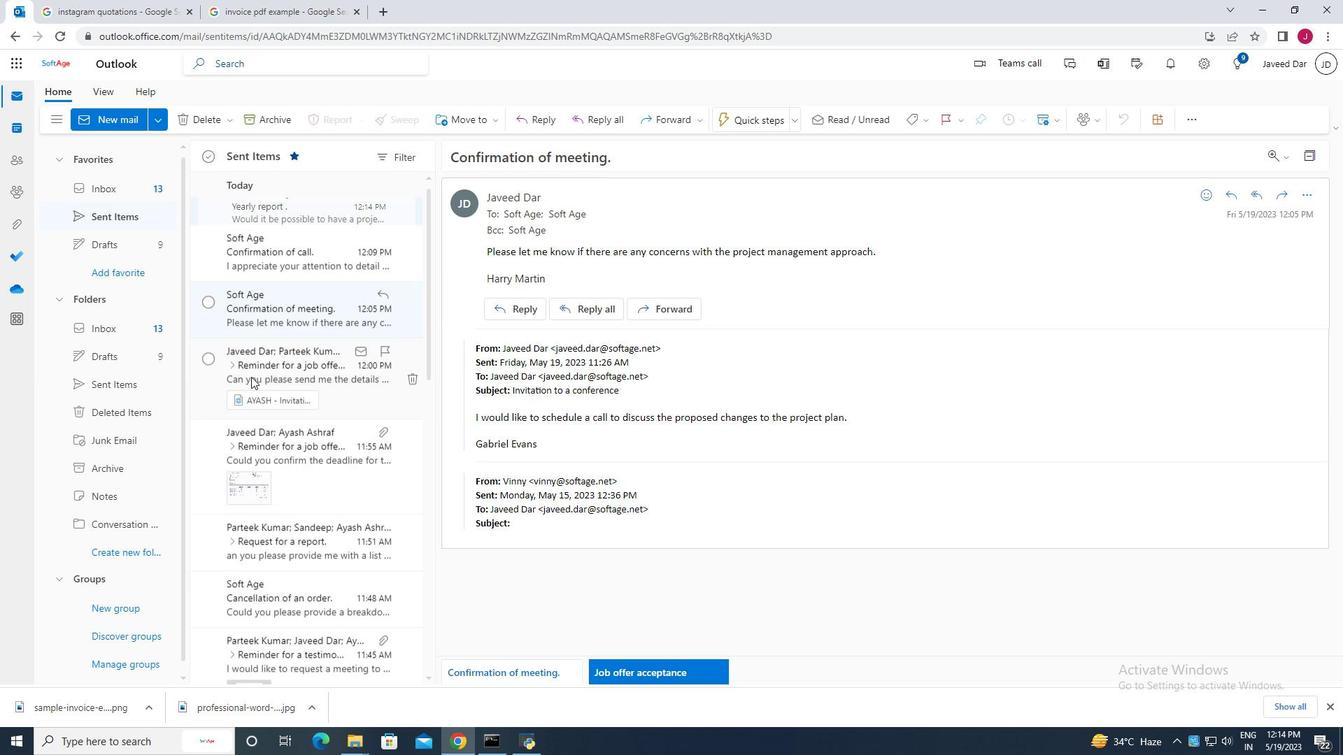 
